 Task: Look for space in Khamaria, India from 12th  August, 2023 to 15th August, 2023 for 3 adults in price range Rs.12000 to Rs.16000. Place can be entire place with 2 bedrooms having 3 beds and 1 bathroom. Property type can be house, flat, guest house. Booking option can be shelf check-in. Required host language is English.
Action: Mouse moved to (413, 78)
Screenshot: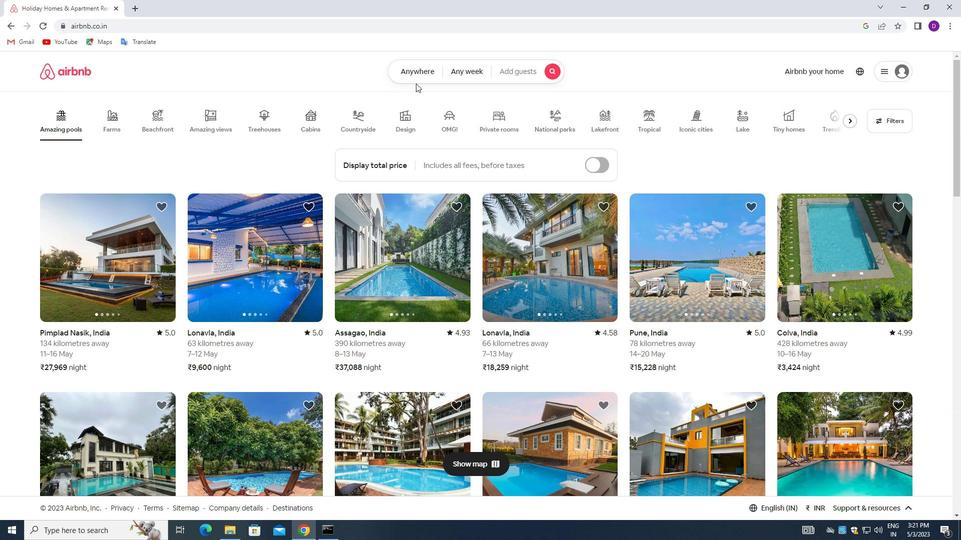 
Action: Mouse pressed left at (413, 78)
Screenshot: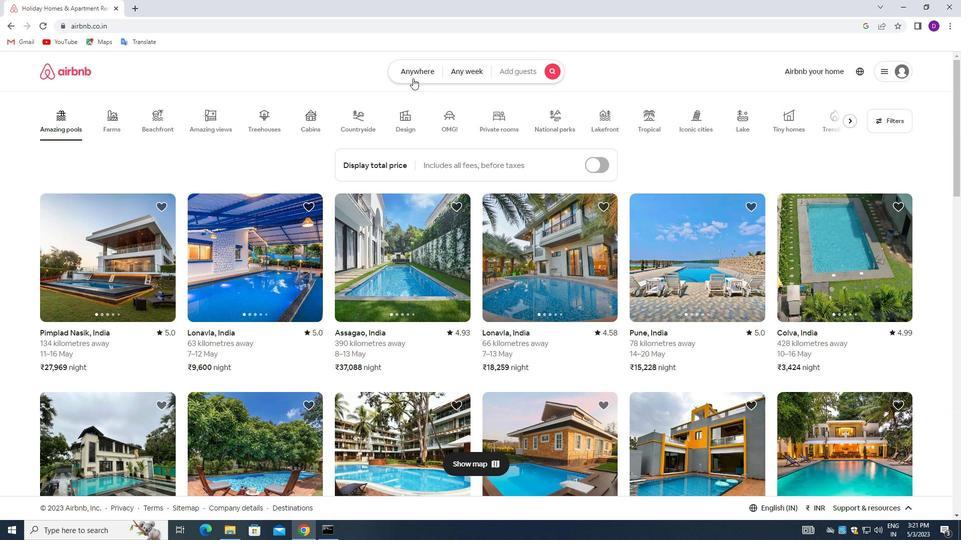 
Action: Mouse moved to (327, 112)
Screenshot: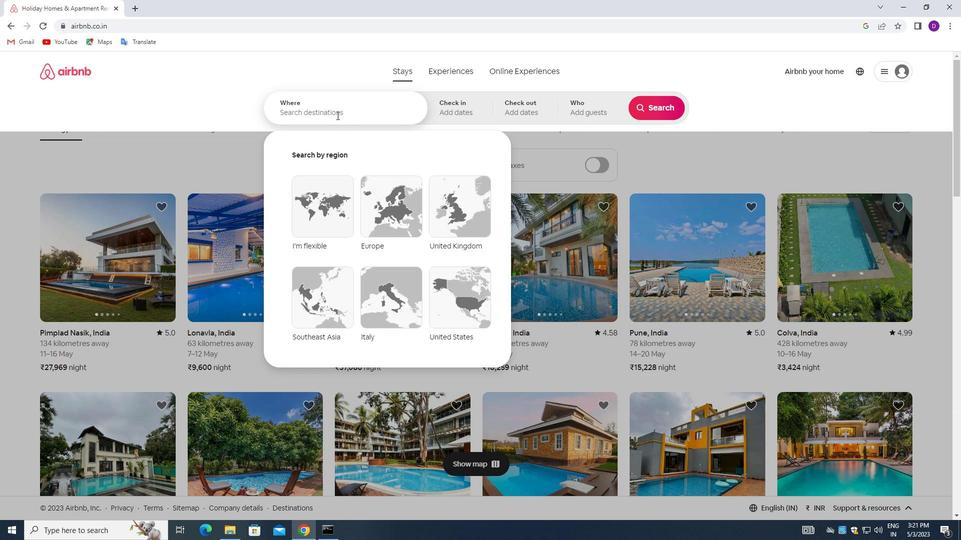
Action: Mouse pressed left at (327, 112)
Screenshot: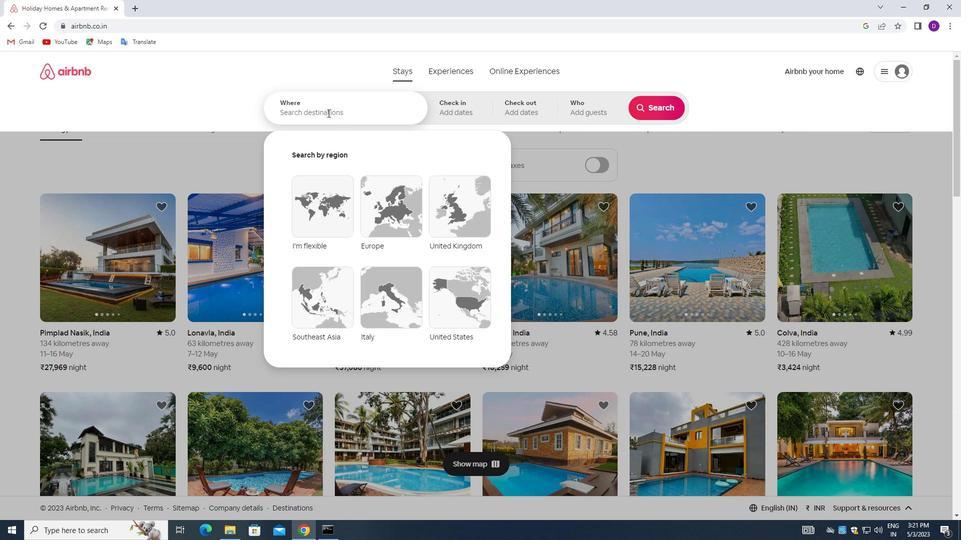 
Action: Mouse moved to (235, 102)
Screenshot: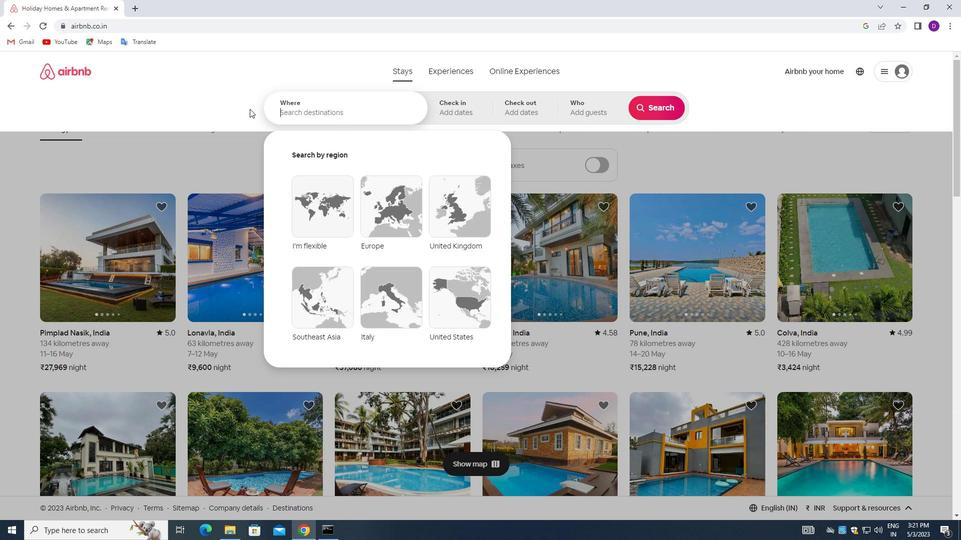 
Action: Key pressed <Key.shift>KHAMARIA,<Key.space><Key.shift>INDIA<Key.enter>
Screenshot: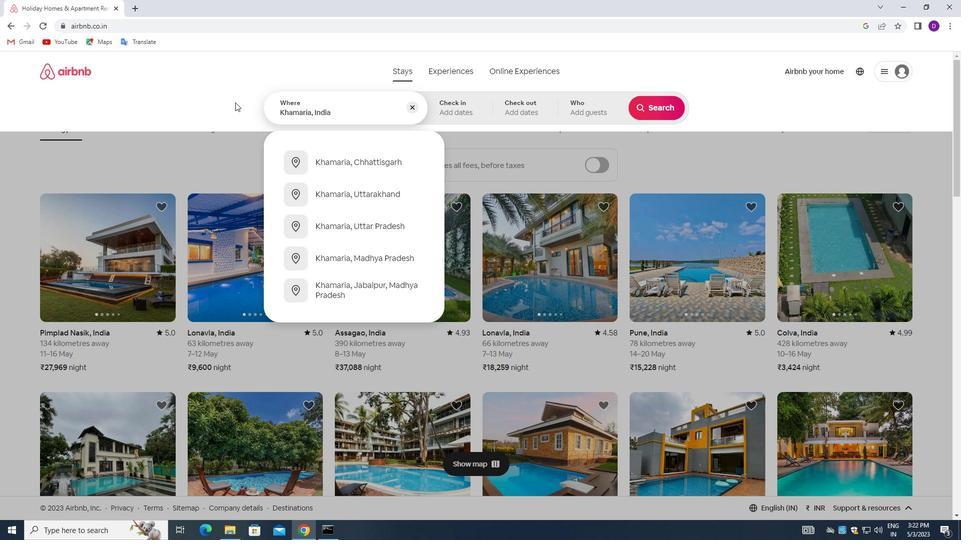 
Action: Mouse moved to (657, 184)
Screenshot: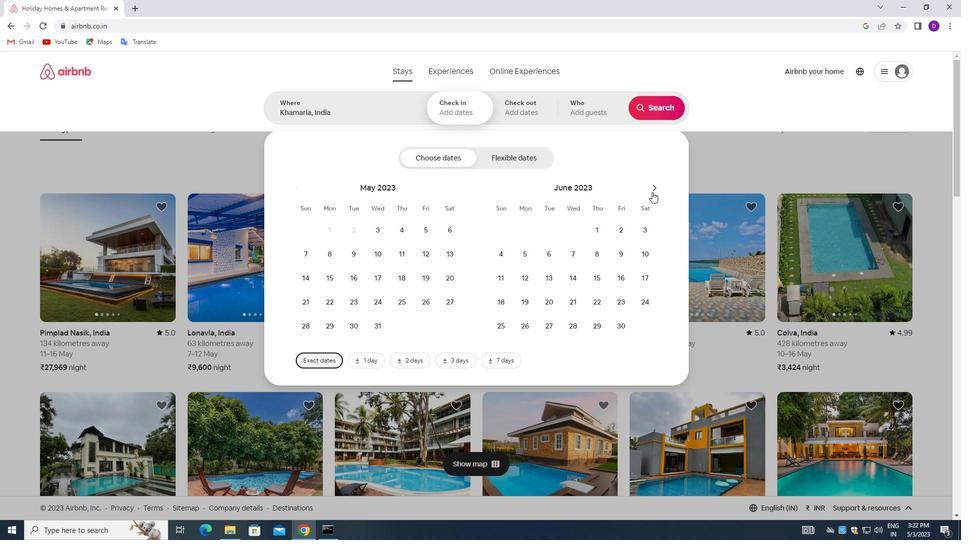 
Action: Mouse pressed left at (657, 184)
Screenshot: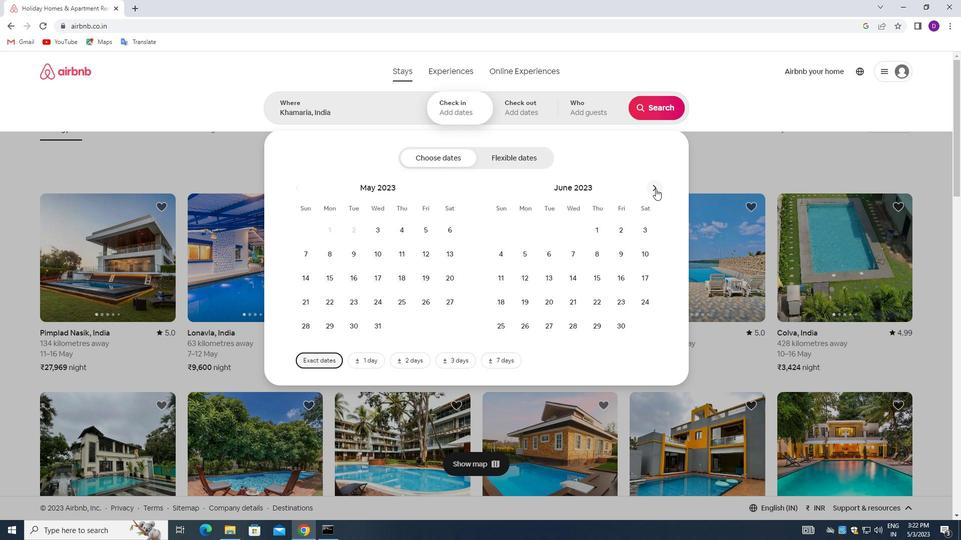 
Action: Mouse pressed left at (657, 184)
Screenshot: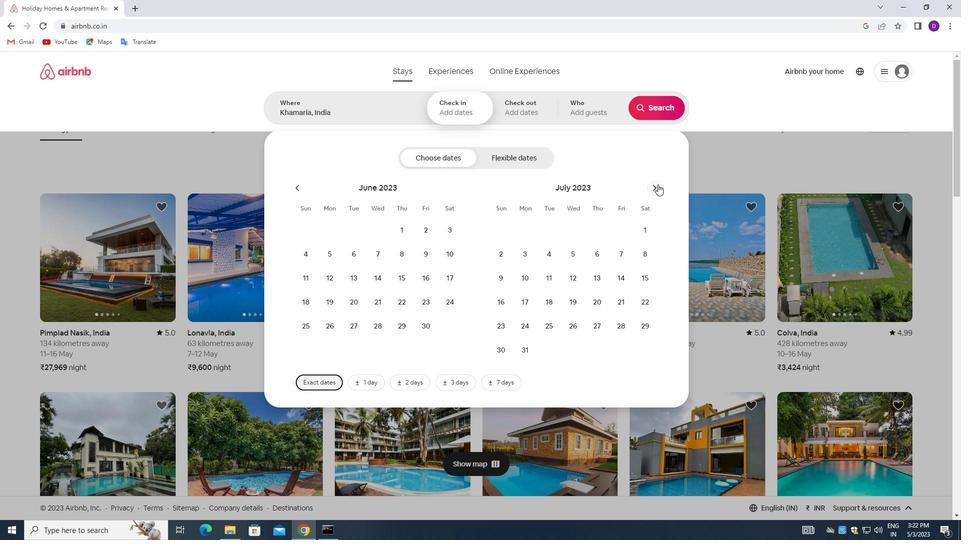 
Action: Mouse moved to (638, 250)
Screenshot: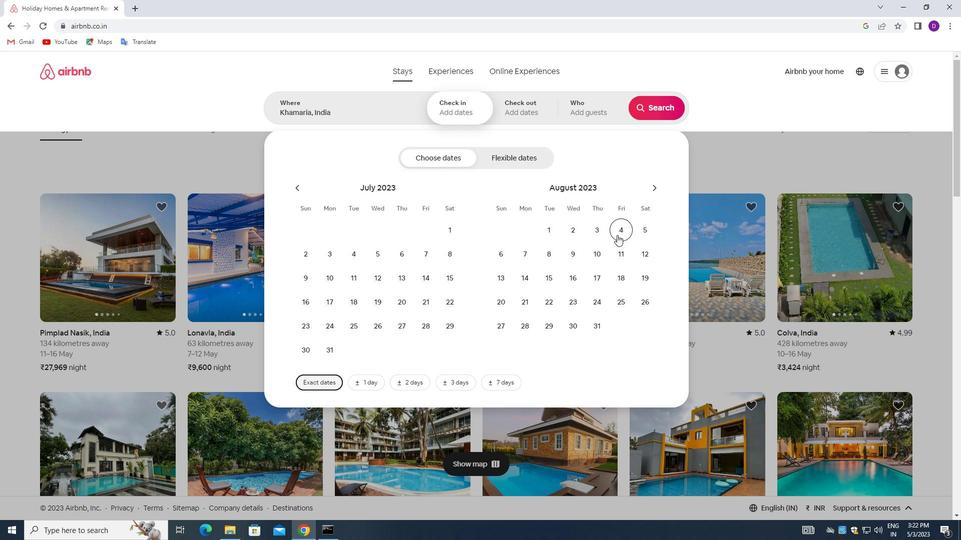
Action: Mouse pressed left at (638, 250)
Screenshot: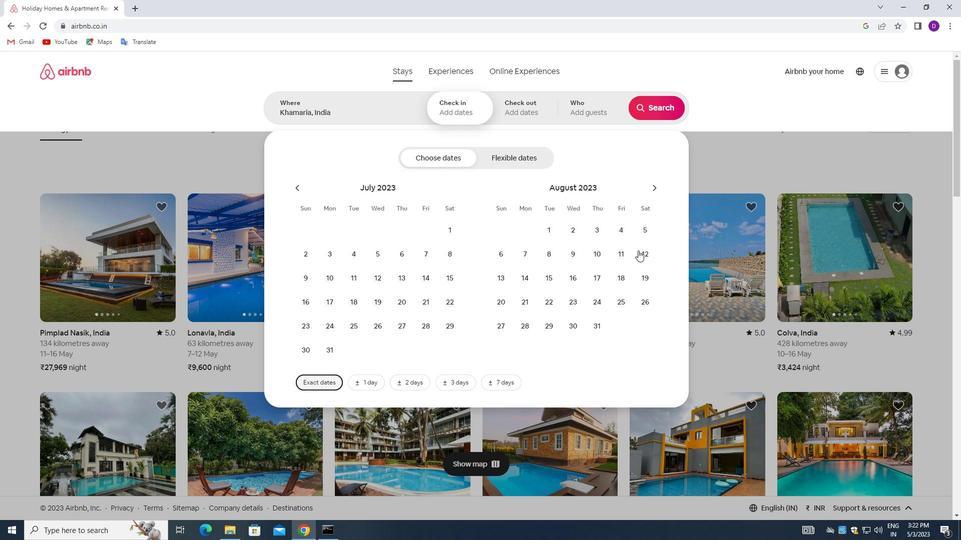 
Action: Mouse moved to (552, 273)
Screenshot: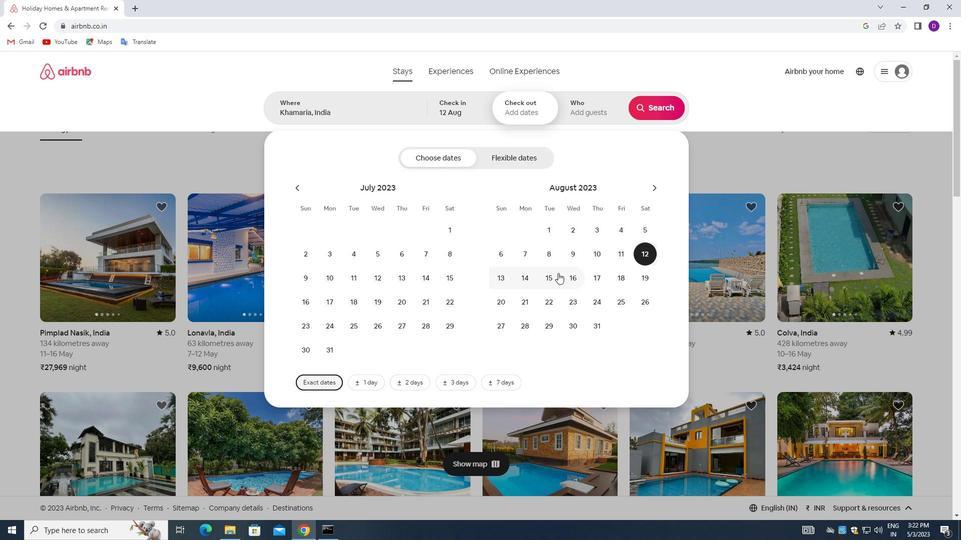 
Action: Mouse pressed left at (552, 273)
Screenshot: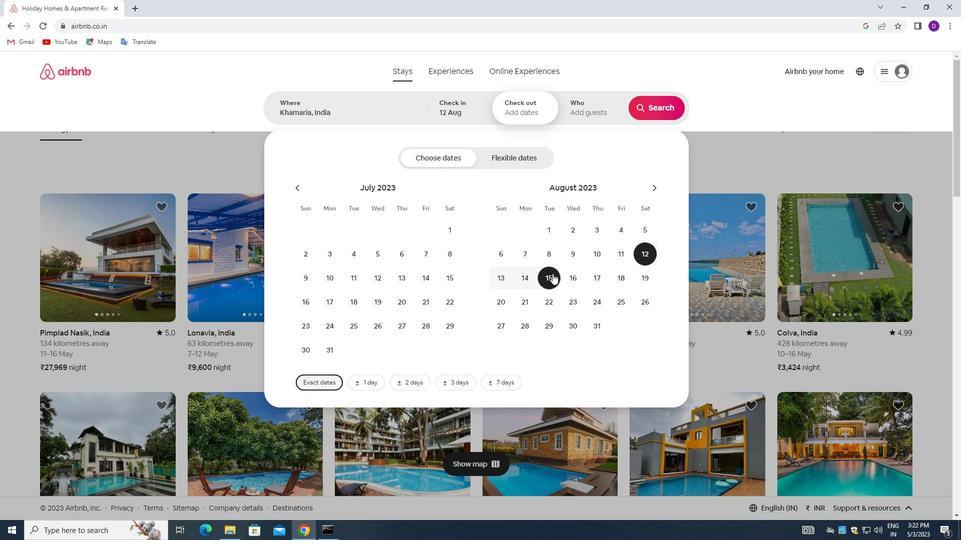 
Action: Mouse moved to (578, 109)
Screenshot: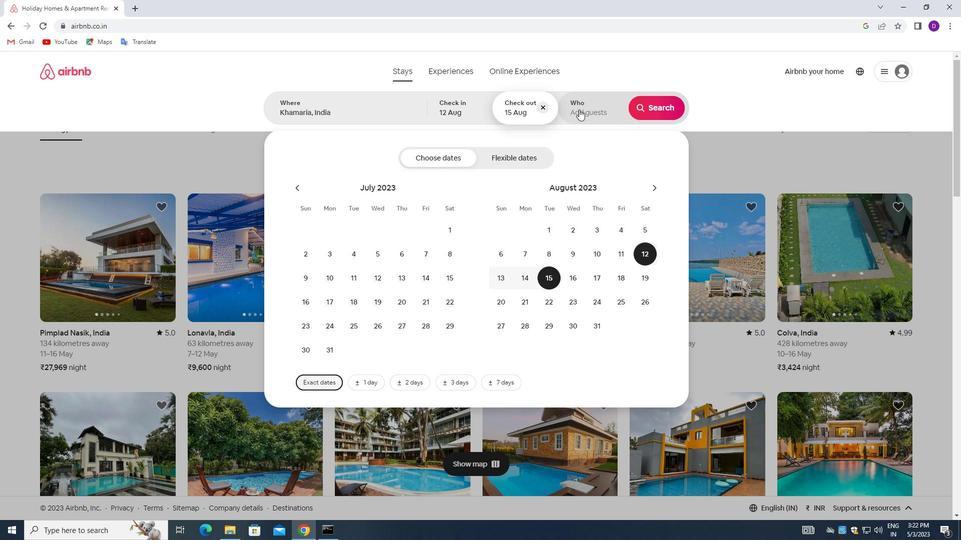 
Action: Mouse pressed left at (578, 109)
Screenshot: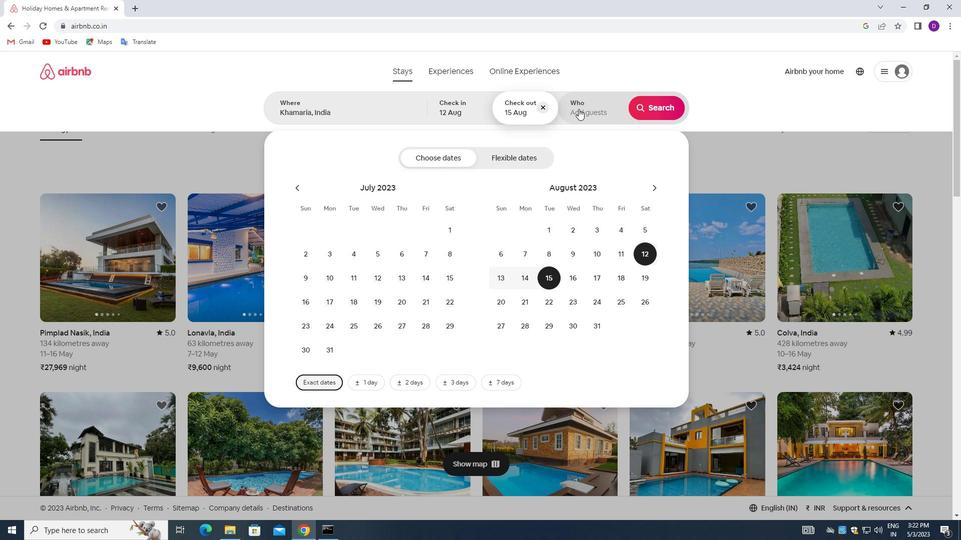 
Action: Mouse moved to (659, 164)
Screenshot: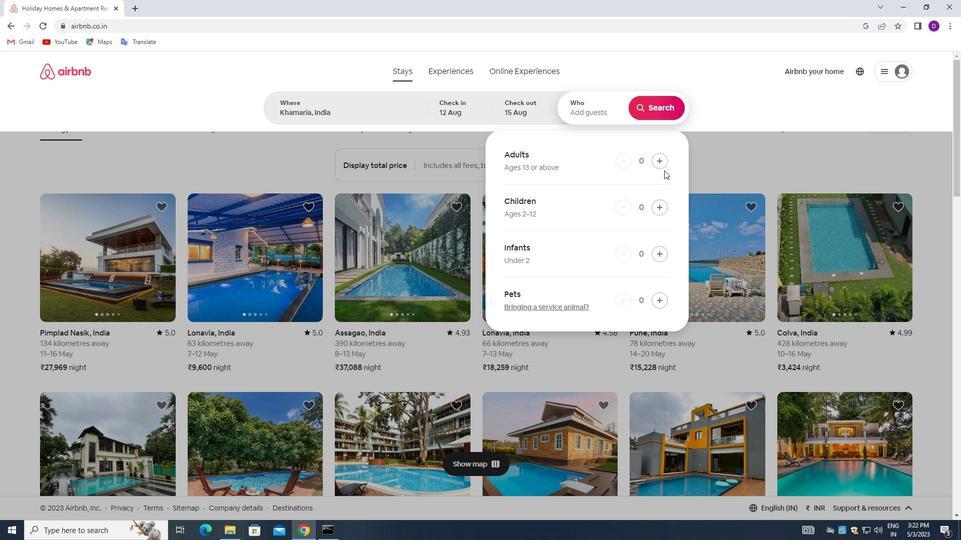 
Action: Mouse pressed left at (659, 164)
Screenshot: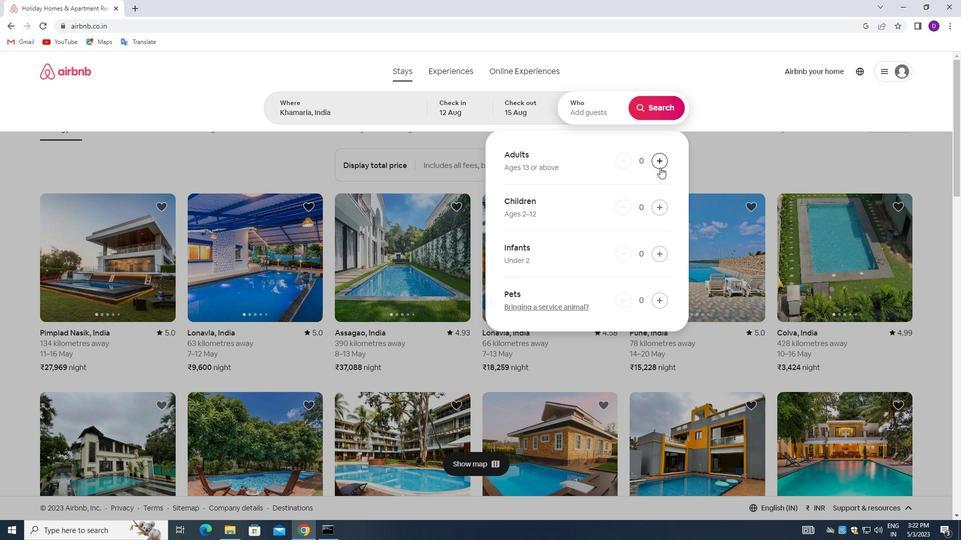 
Action: Mouse pressed left at (659, 164)
Screenshot: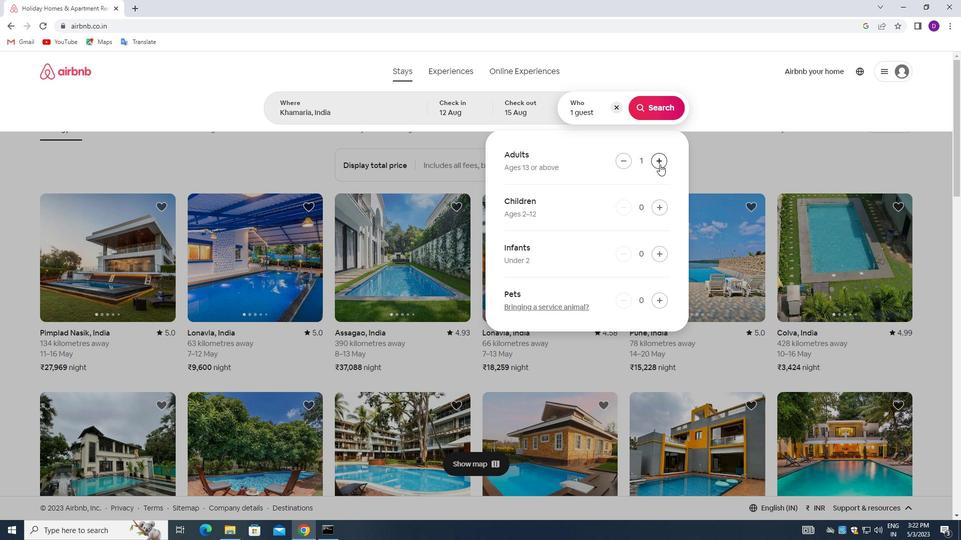 
Action: Mouse pressed left at (659, 164)
Screenshot: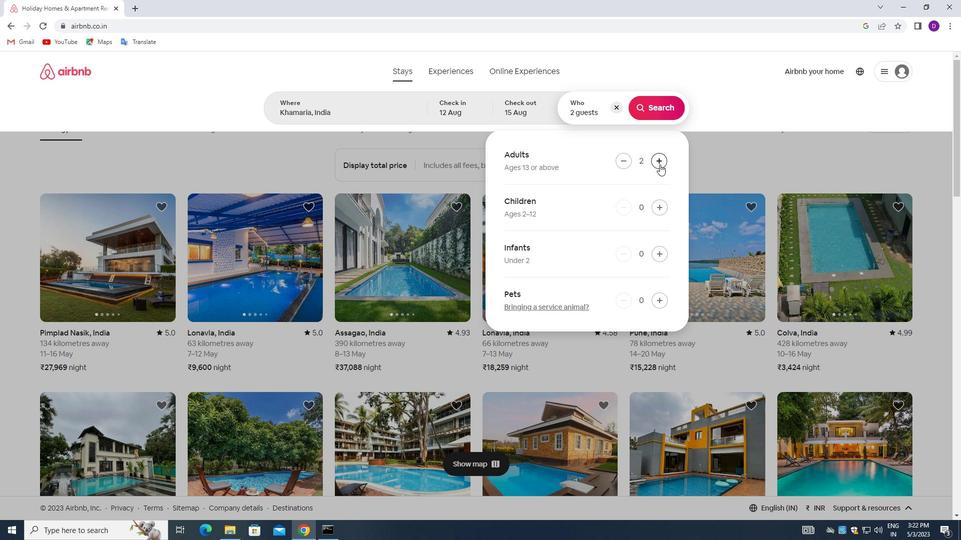 
Action: Mouse moved to (653, 101)
Screenshot: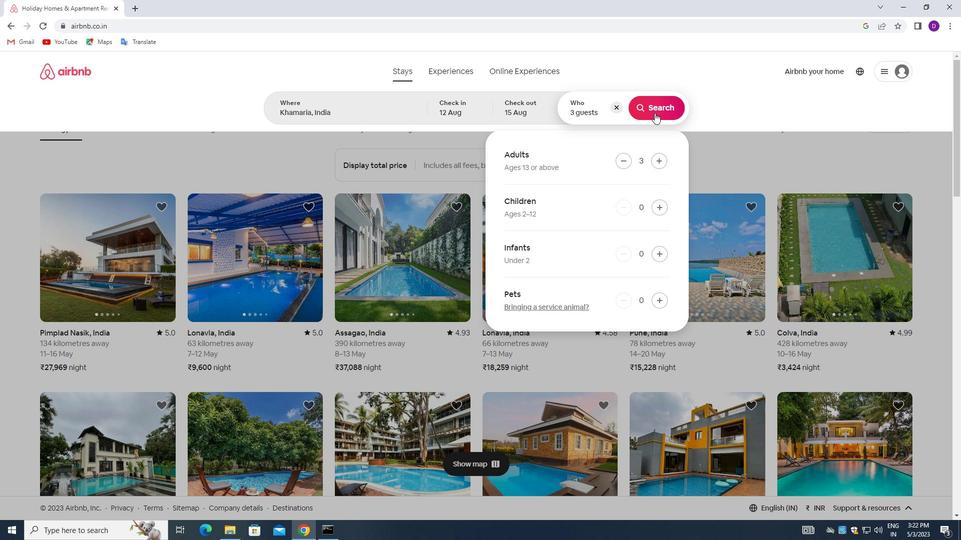 
Action: Mouse pressed left at (653, 101)
Screenshot: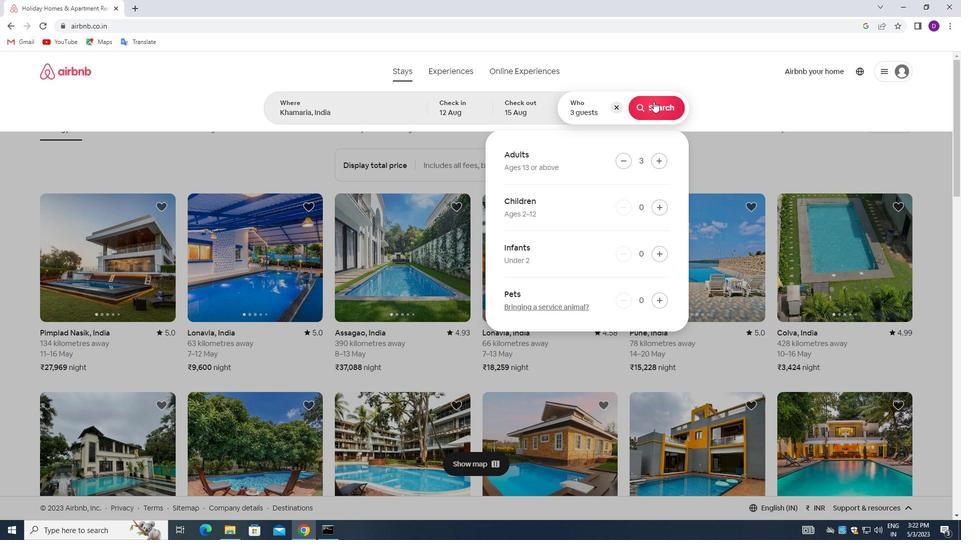 
Action: Mouse moved to (905, 114)
Screenshot: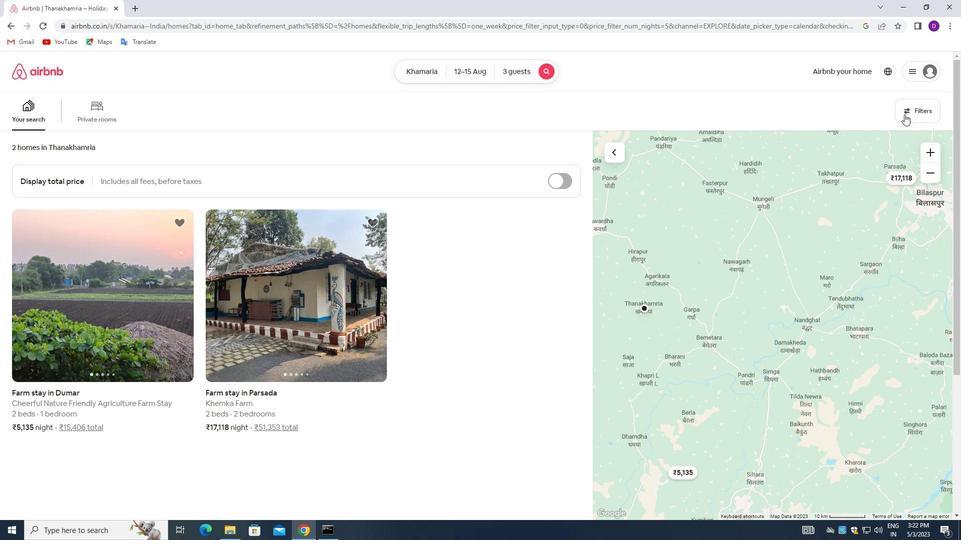
Action: Mouse pressed left at (905, 114)
Screenshot: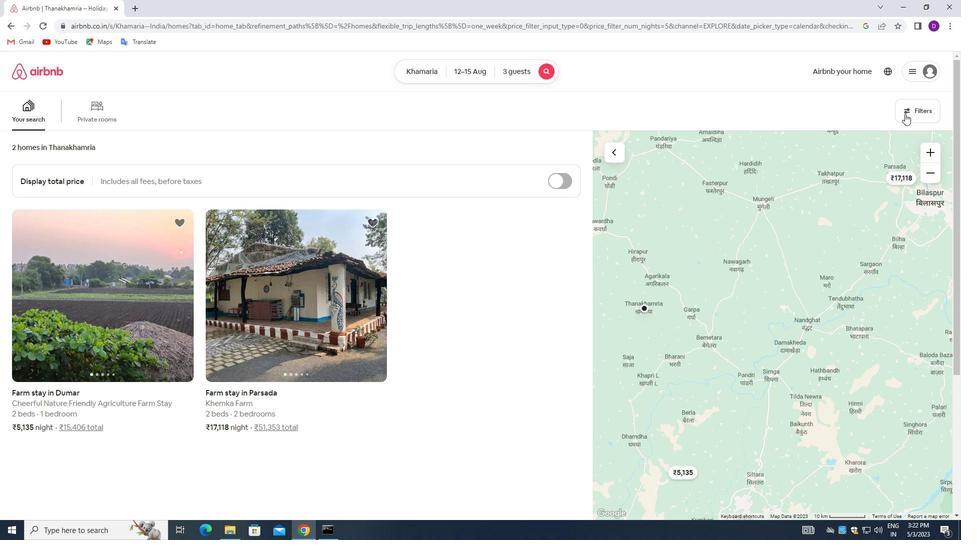 
Action: Mouse moved to (359, 238)
Screenshot: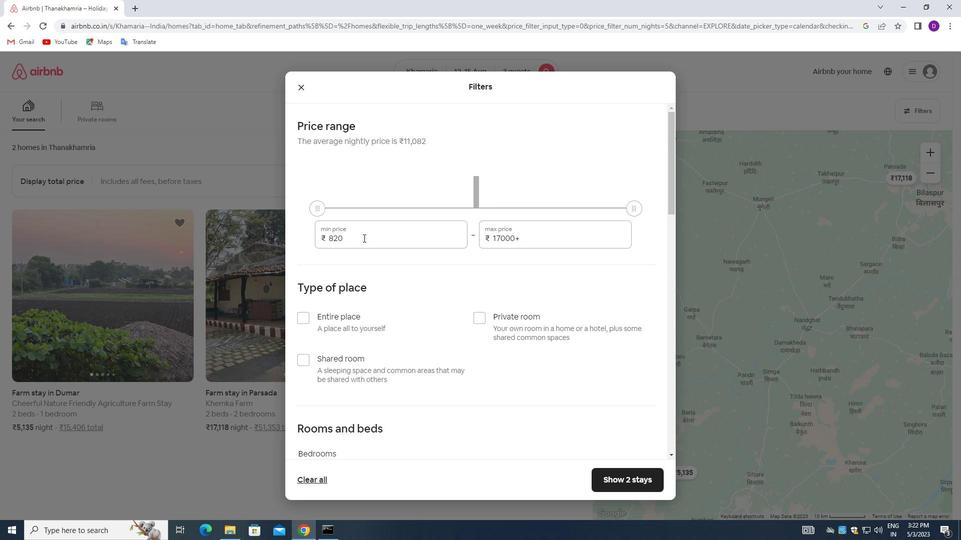 
Action: Mouse pressed left at (359, 238)
Screenshot: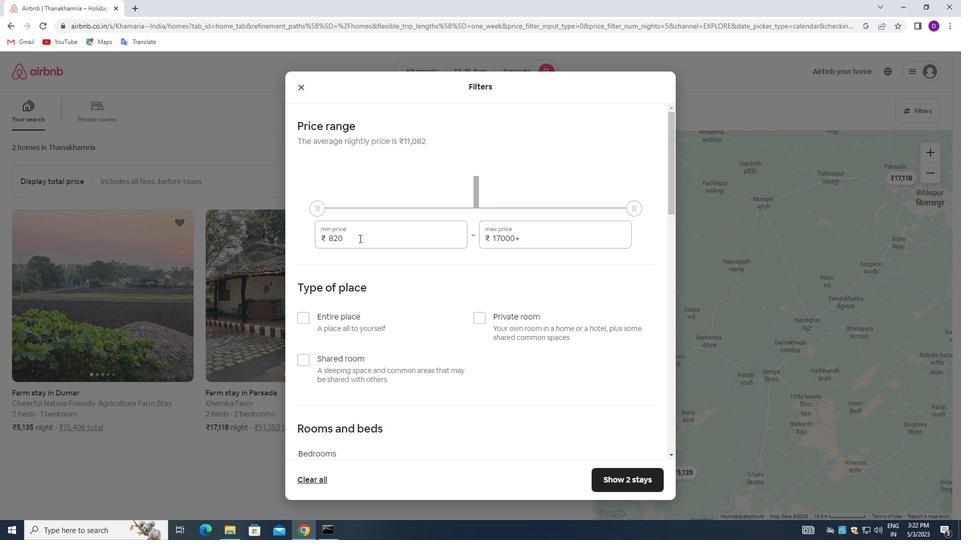 
Action: Mouse pressed left at (359, 238)
Screenshot: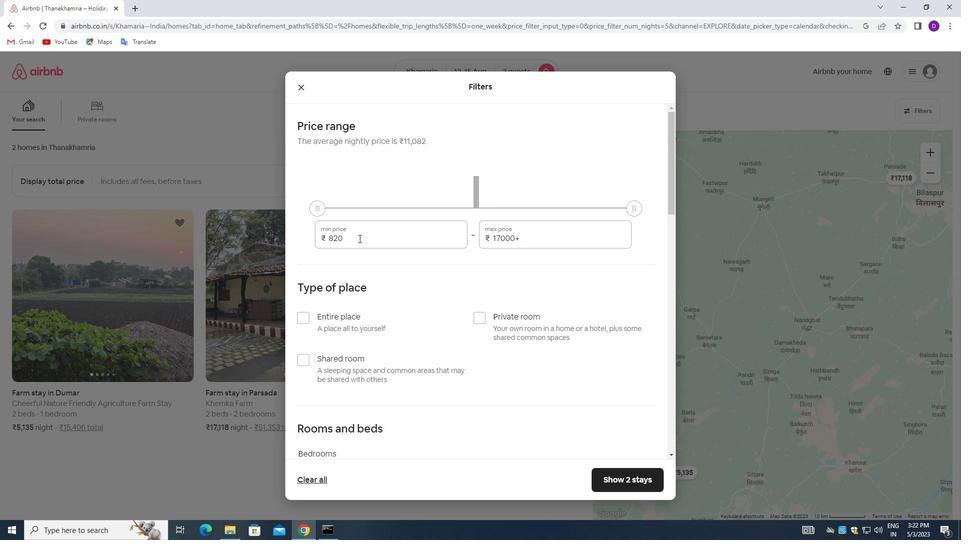 
Action: Key pressed 1200
Screenshot: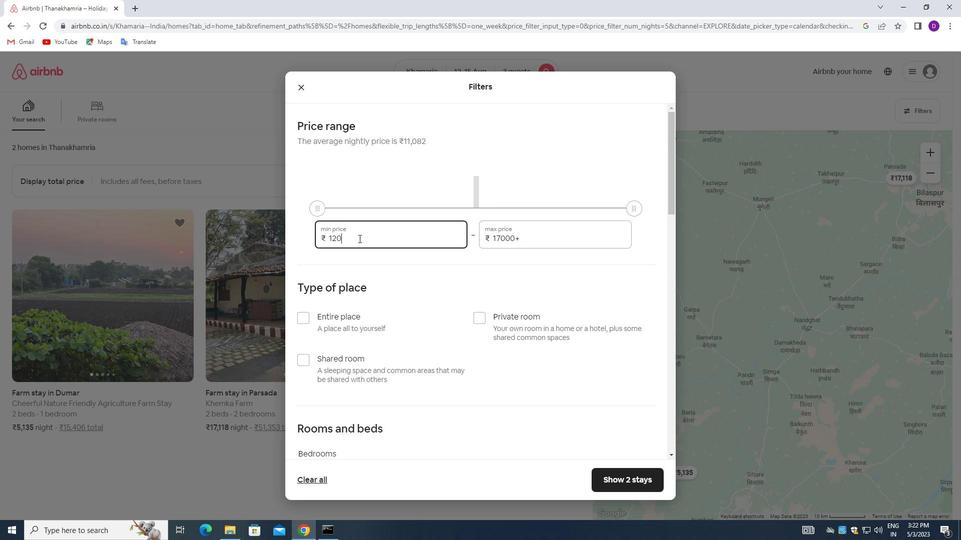 
Action: Mouse moved to (358, 238)
Screenshot: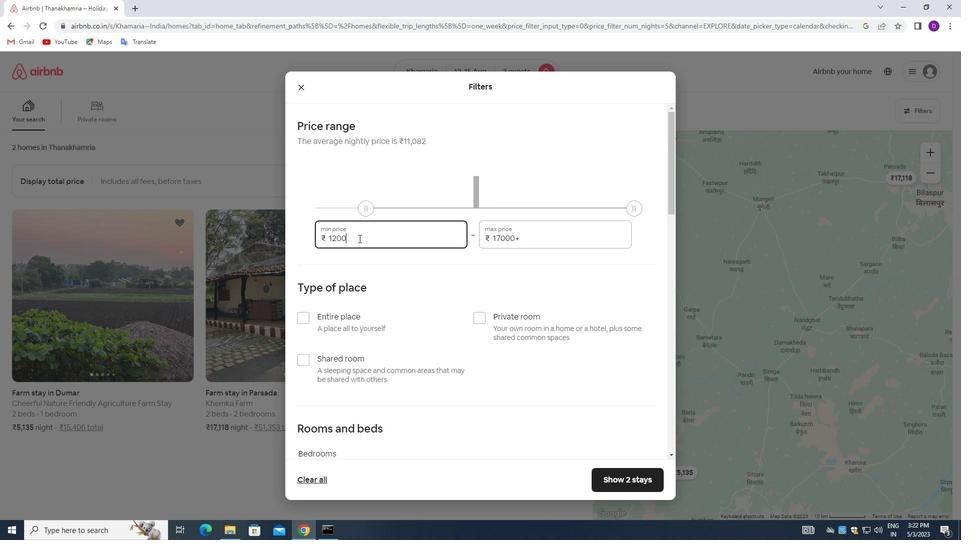 
Action: Key pressed 0<Key.tab>16000
Screenshot: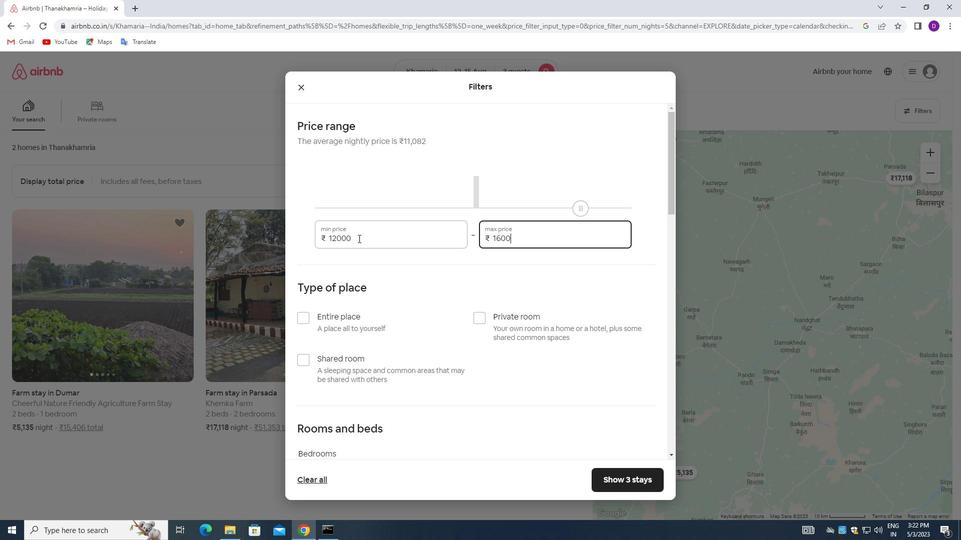 
Action: Mouse moved to (404, 284)
Screenshot: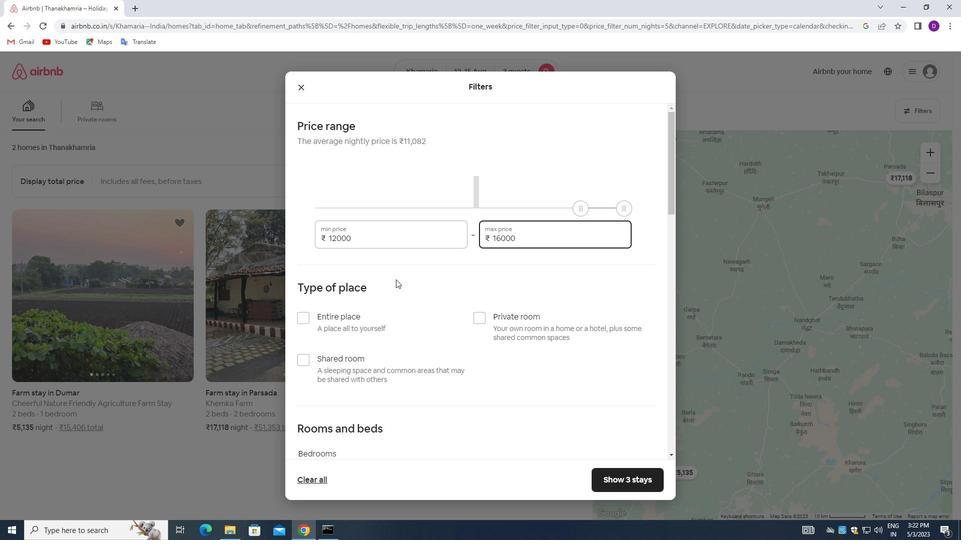 
Action: Mouse scrolled (404, 283) with delta (0, 0)
Screenshot: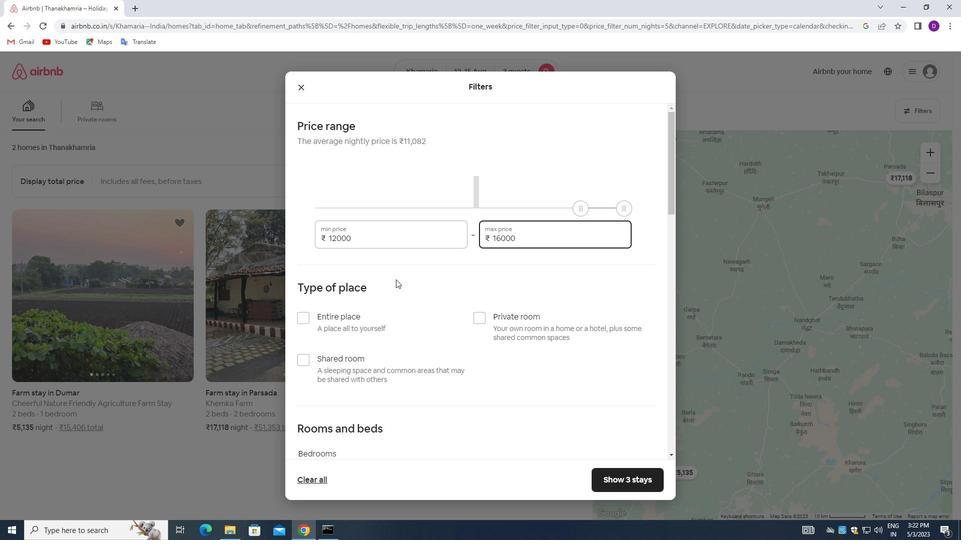 
Action: Mouse moved to (405, 284)
Screenshot: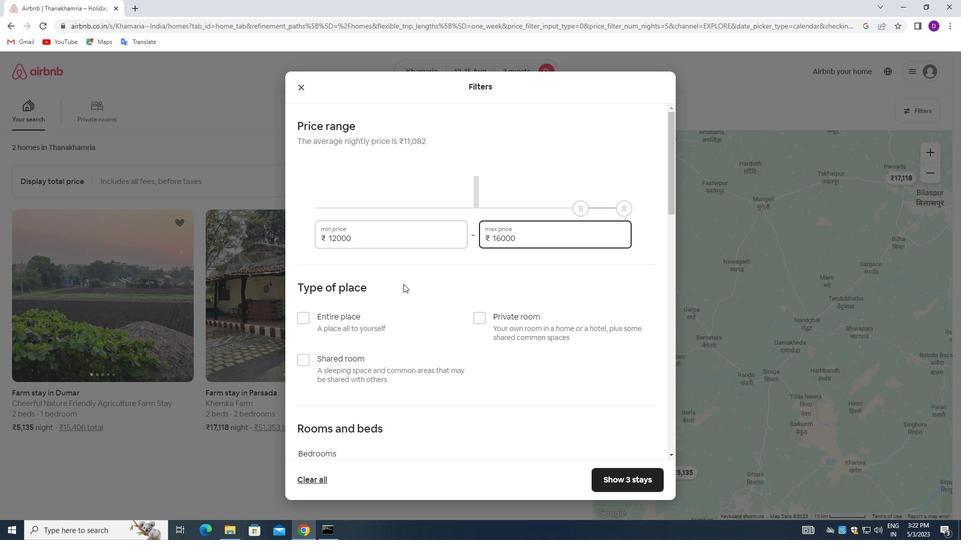 
Action: Mouse scrolled (405, 284) with delta (0, 0)
Screenshot: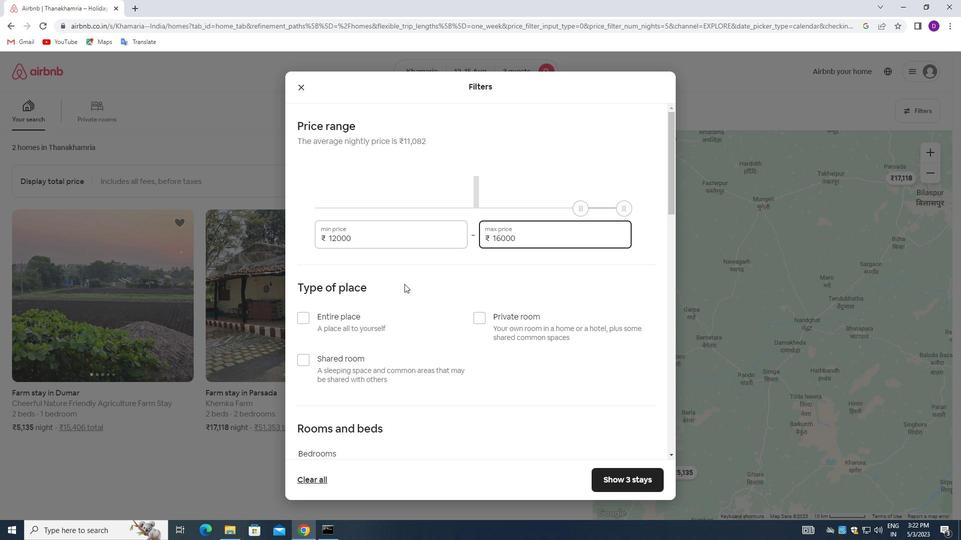 
Action: Mouse moved to (305, 220)
Screenshot: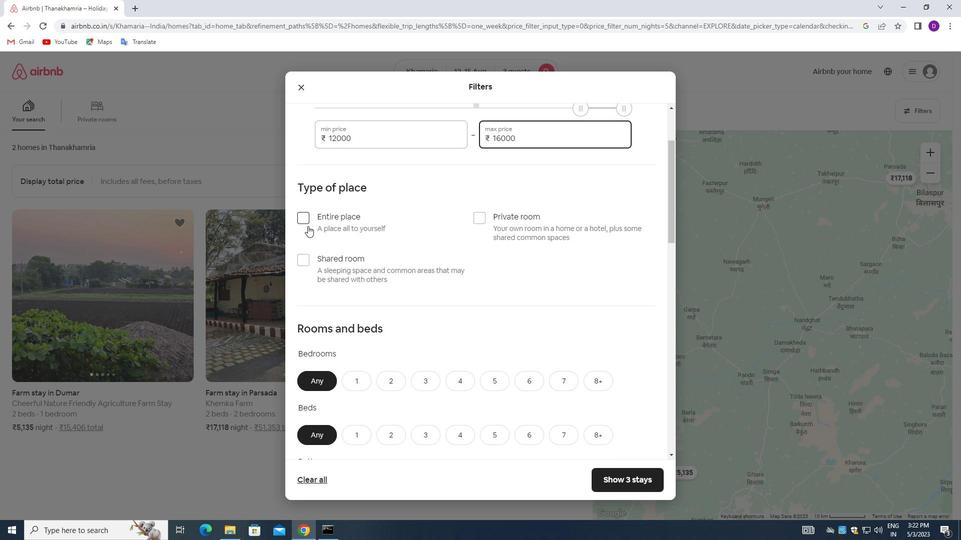 
Action: Mouse pressed left at (305, 220)
Screenshot: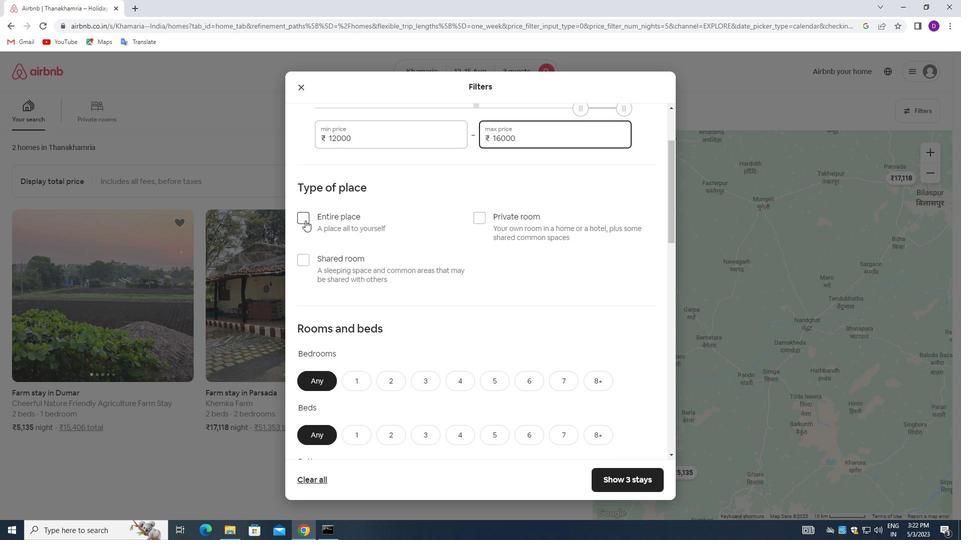 
Action: Mouse moved to (430, 255)
Screenshot: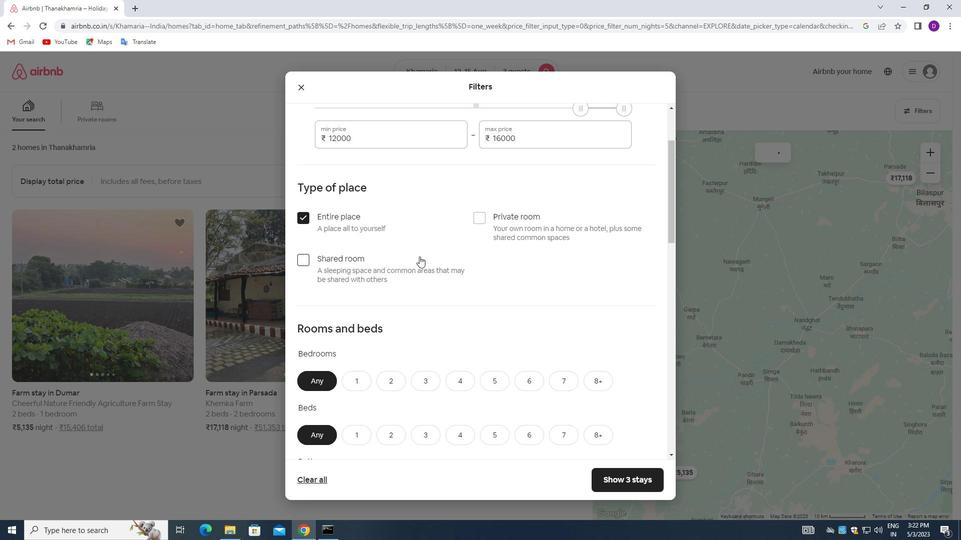 
Action: Mouse scrolled (430, 254) with delta (0, 0)
Screenshot: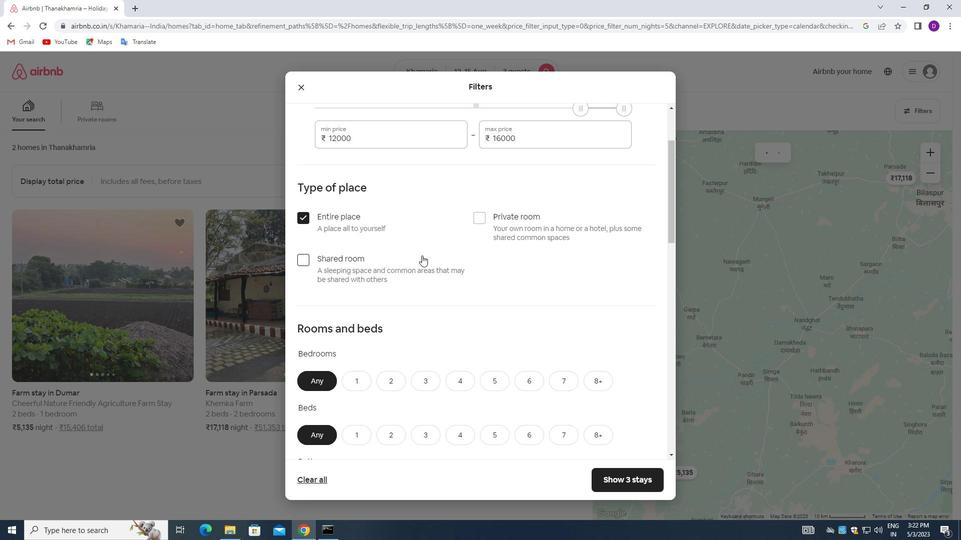 
Action: Mouse moved to (431, 255)
Screenshot: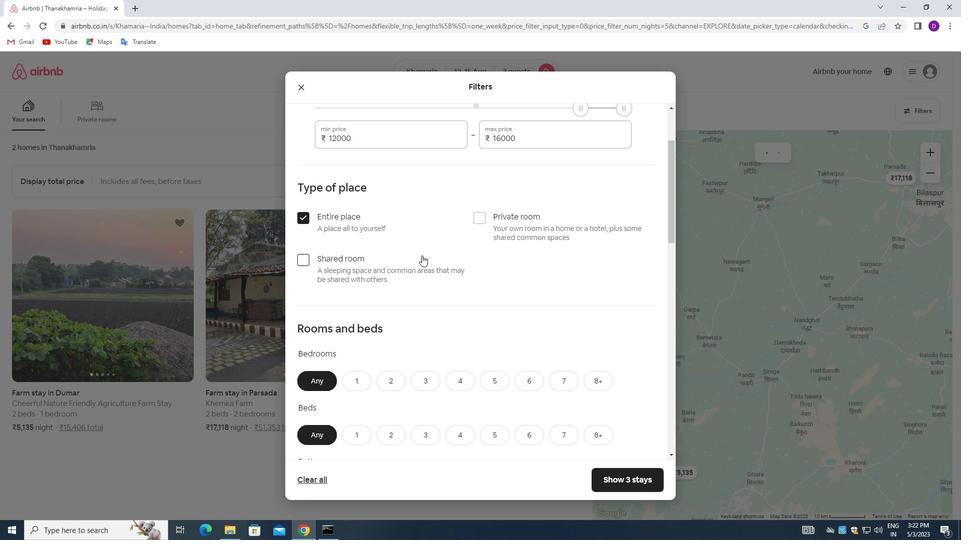 
Action: Mouse scrolled (431, 254) with delta (0, 0)
Screenshot: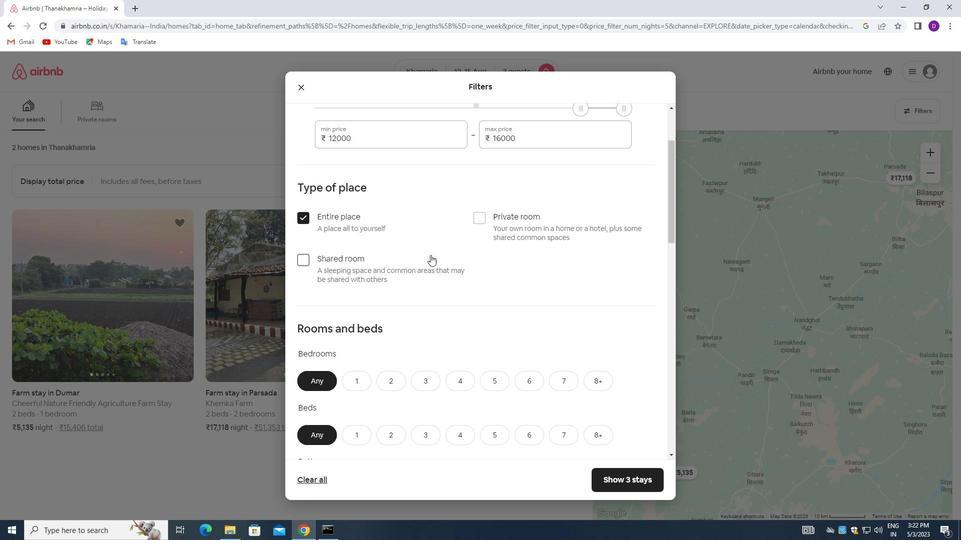 
Action: Mouse moved to (388, 274)
Screenshot: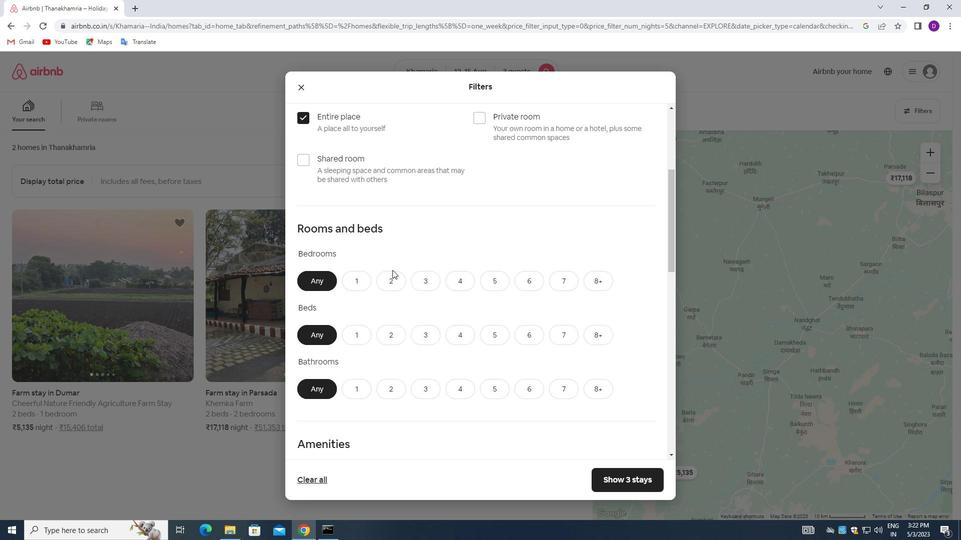 
Action: Mouse pressed left at (388, 274)
Screenshot: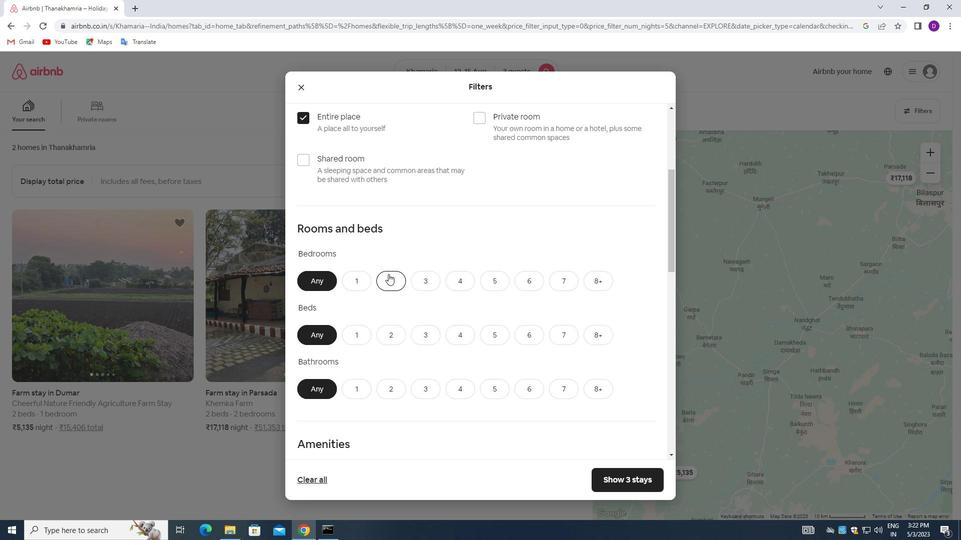 
Action: Mouse moved to (422, 332)
Screenshot: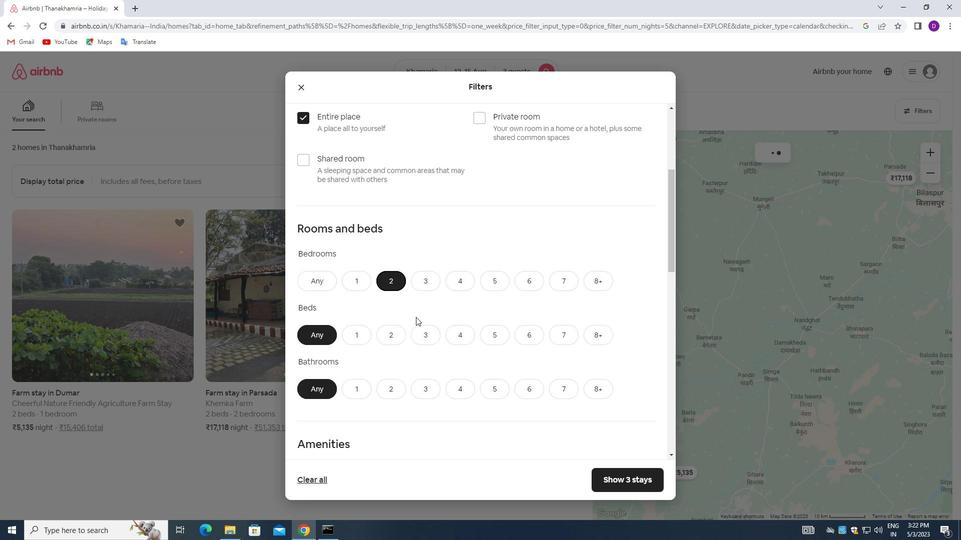 
Action: Mouse pressed left at (422, 332)
Screenshot: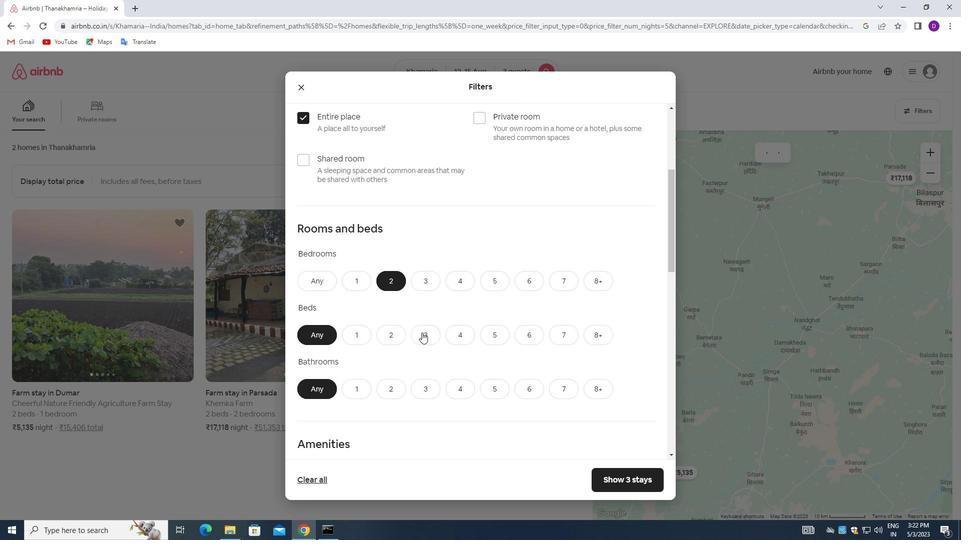 
Action: Mouse moved to (356, 382)
Screenshot: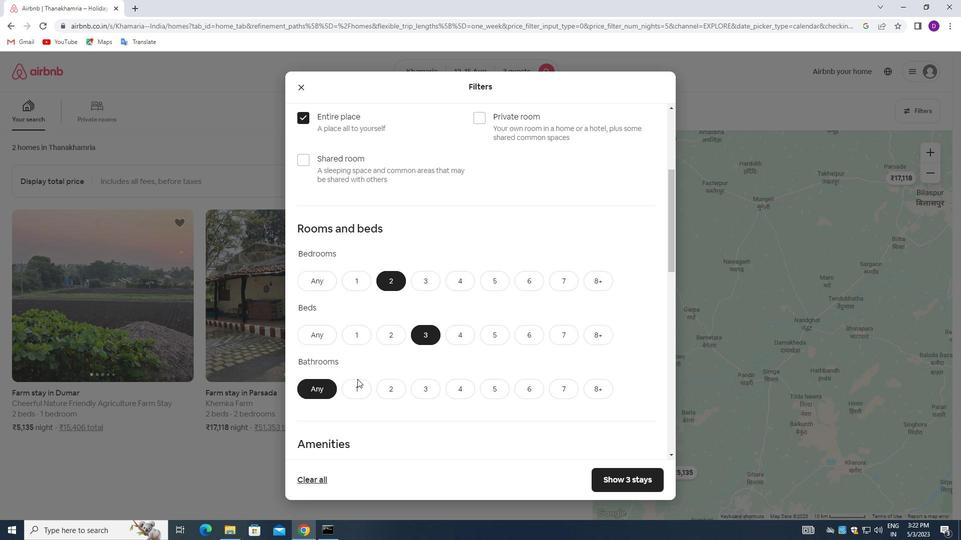 
Action: Mouse pressed left at (356, 382)
Screenshot: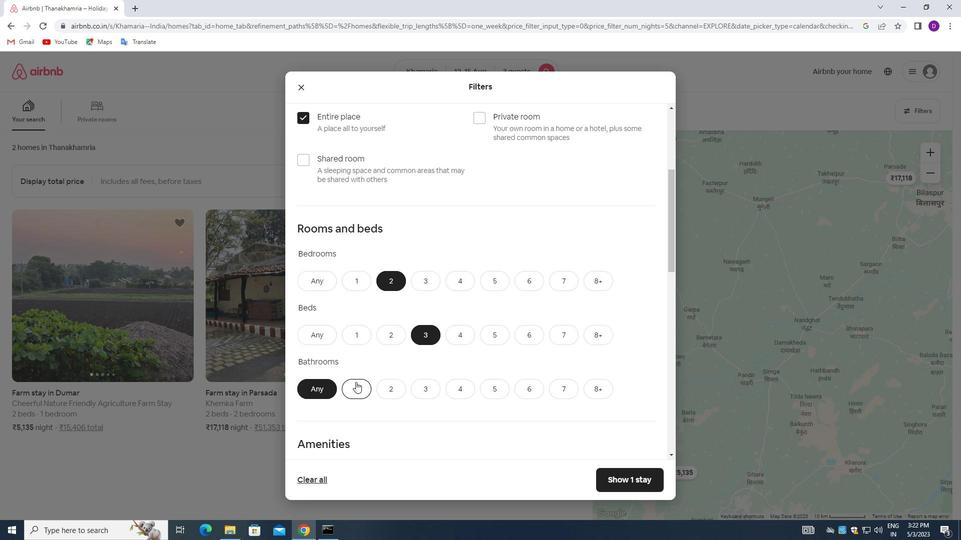 
Action: Mouse moved to (428, 322)
Screenshot: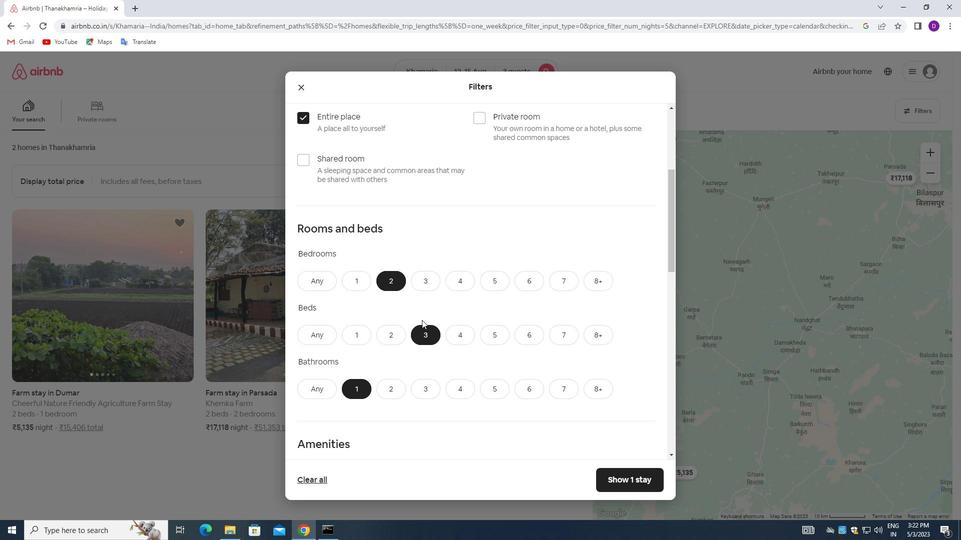 
Action: Mouse scrolled (428, 321) with delta (0, 0)
Screenshot: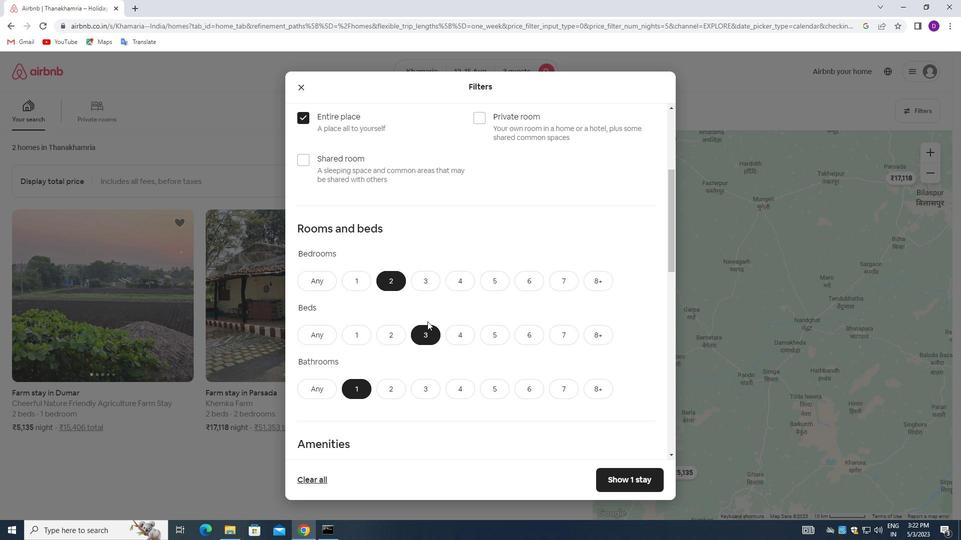 
Action: Mouse scrolled (428, 321) with delta (0, 0)
Screenshot: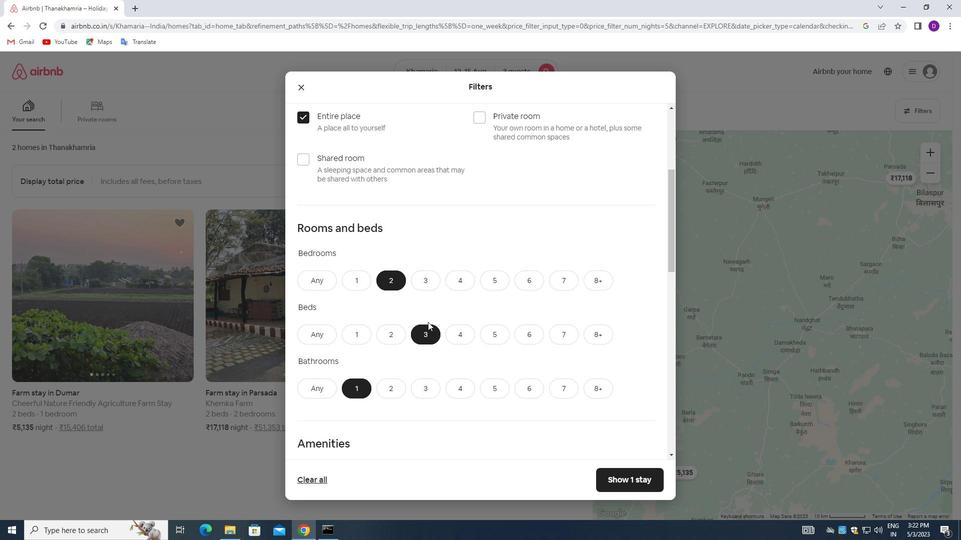 
Action: Mouse moved to (433, 331)
Screenshot: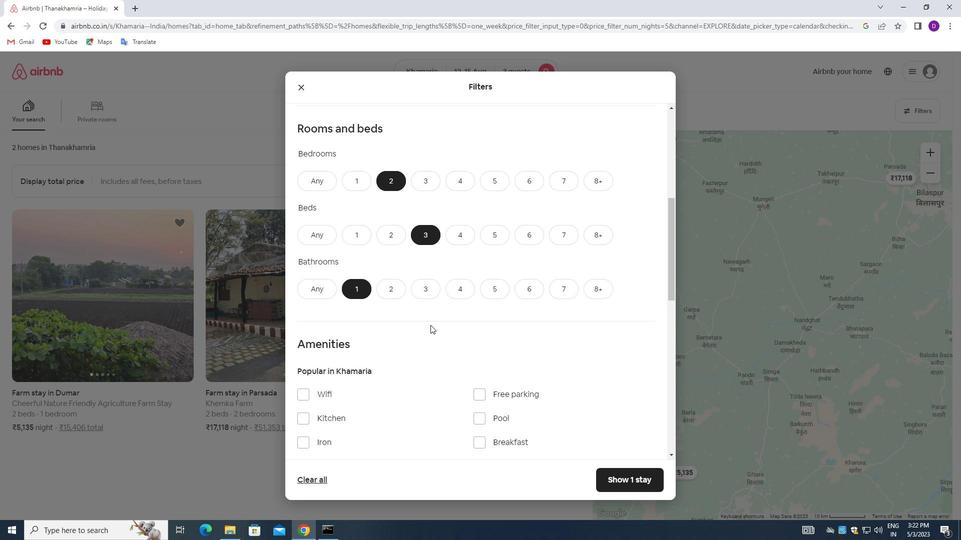 
Action: Mouse scrolled (433, 331) with delta (0, 0)
Screenshot: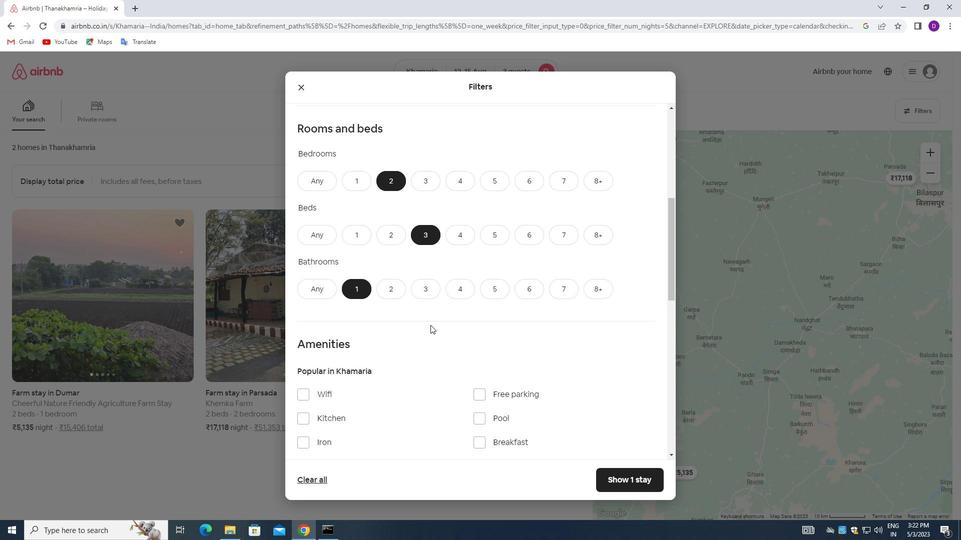 
Action: Mouse moved to (433, 333)
Screenshot: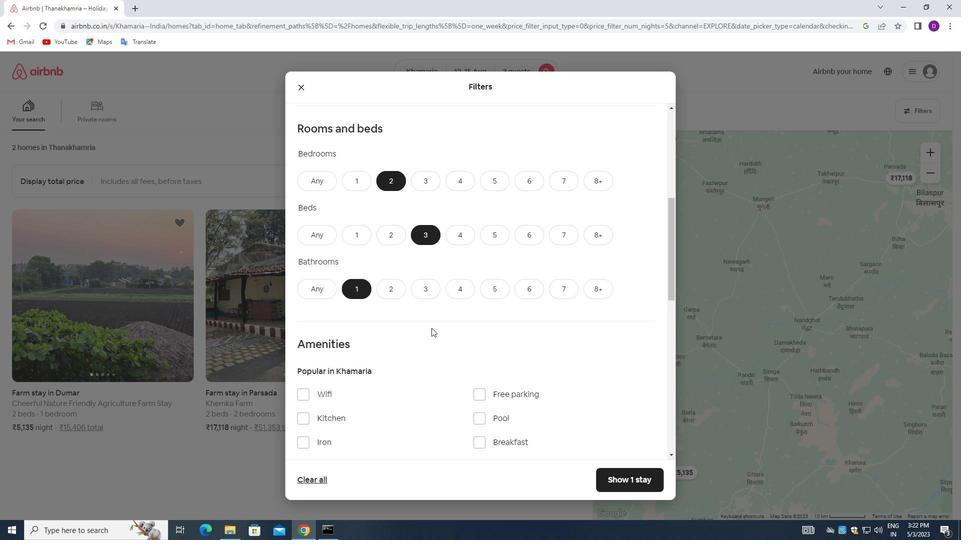 
Action: Mouse scrolled (433, 332) with delta (0, 0)
Screenshot: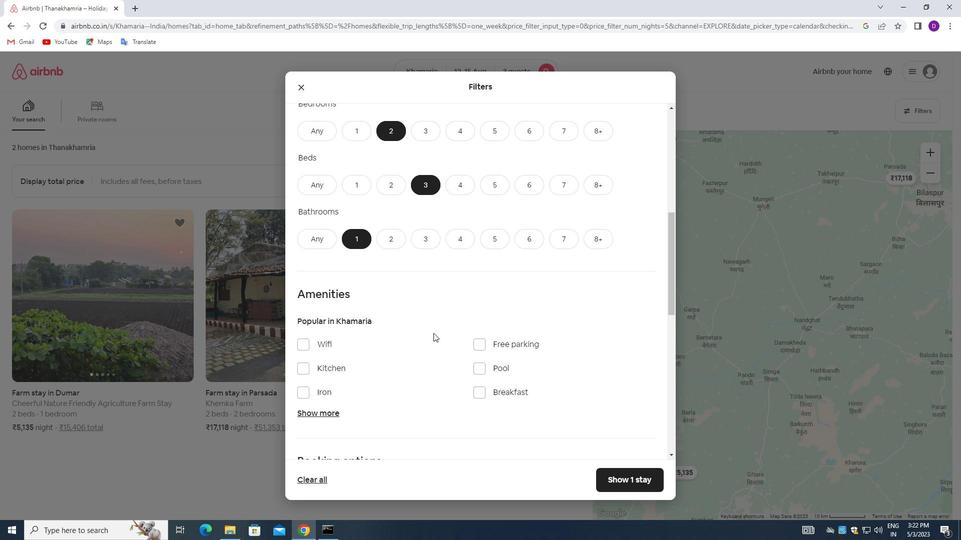 
Action: Mouse scrolled (433, 332) with delta (0, 0)
Screenshot: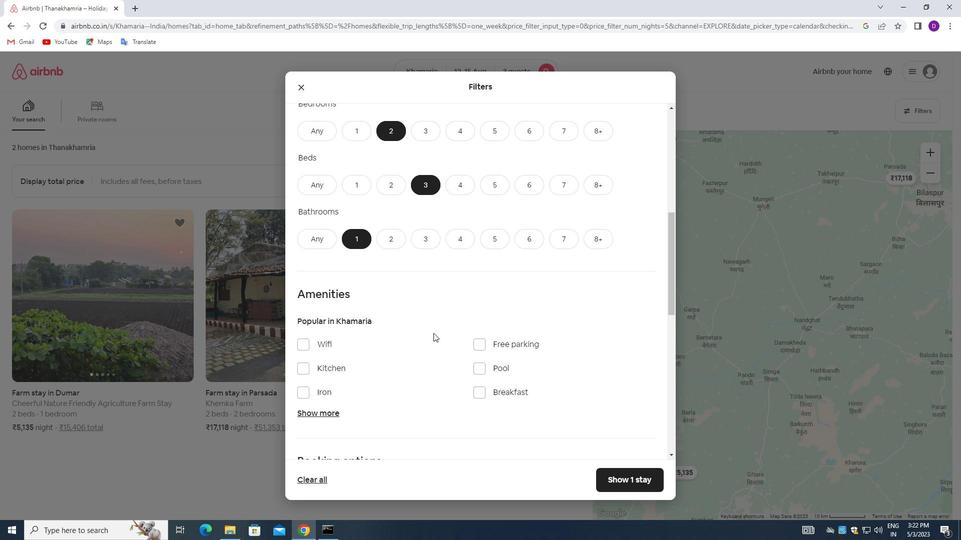 
Action: Mouse scrolled (433, 332) with delta (0, 0)
Screenshot: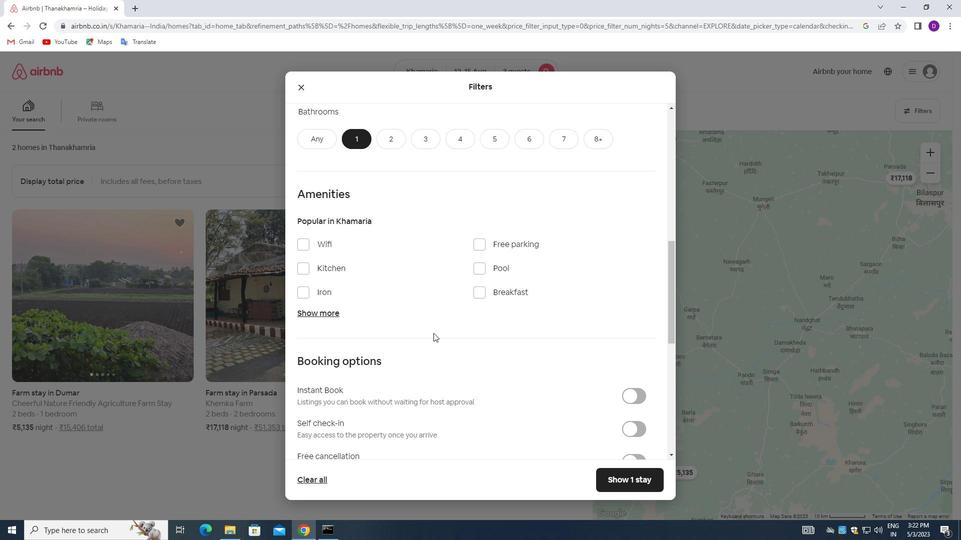 
Action: Mouse scrolled (433, 332) with delta (0, 0)
Screenshot: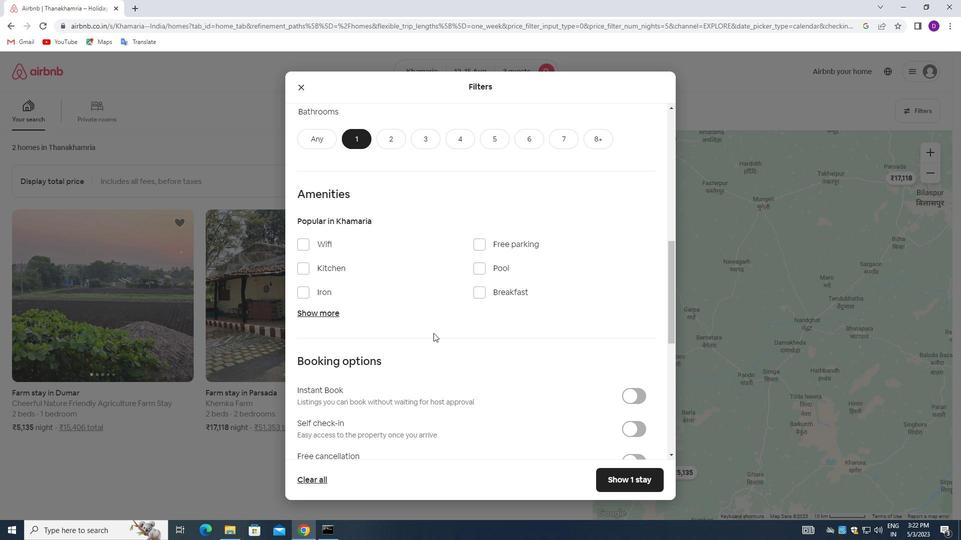 
Action: Mouse moved to (625, 328)
Screenshot: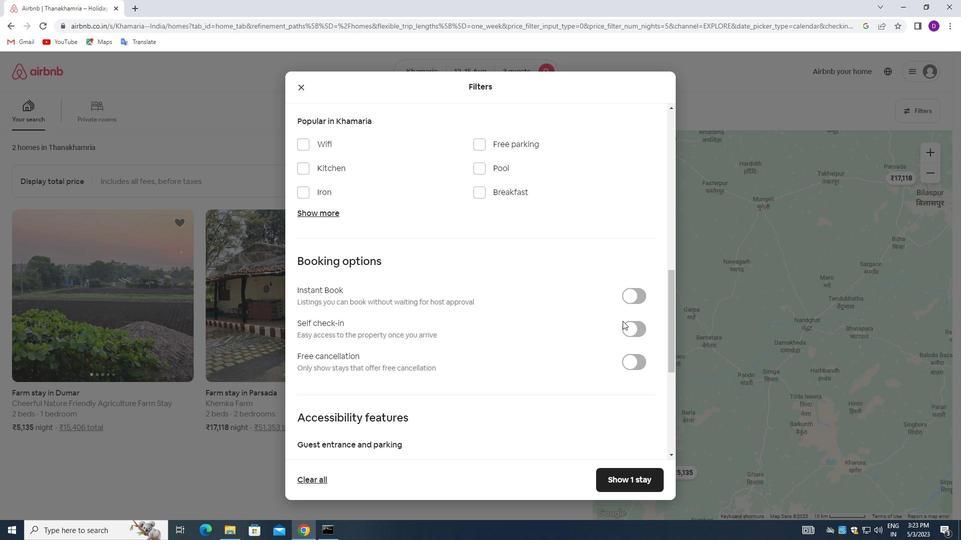 
Action: Mouse pressed left at (625, 328)
Screenshot: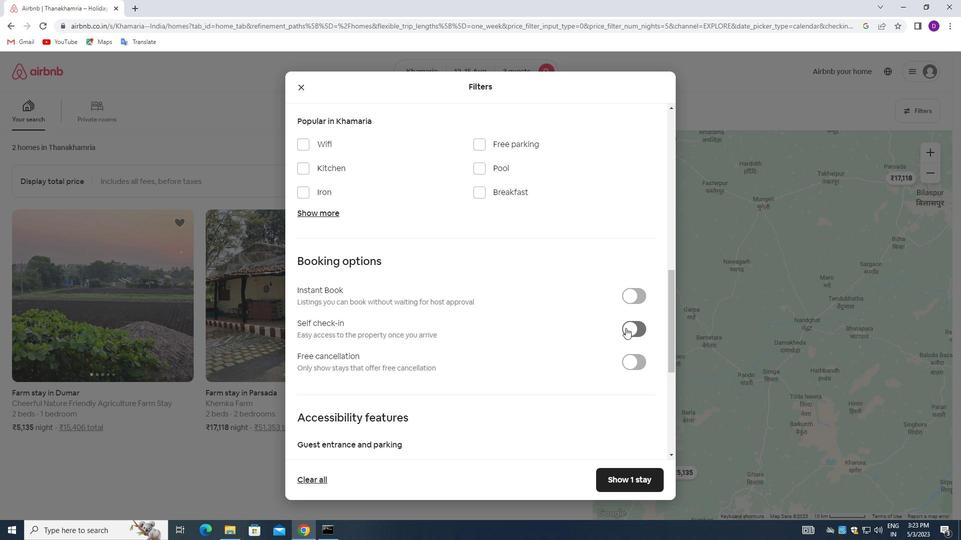 
Action: Mouse moved to (429, 324)
Screenshot: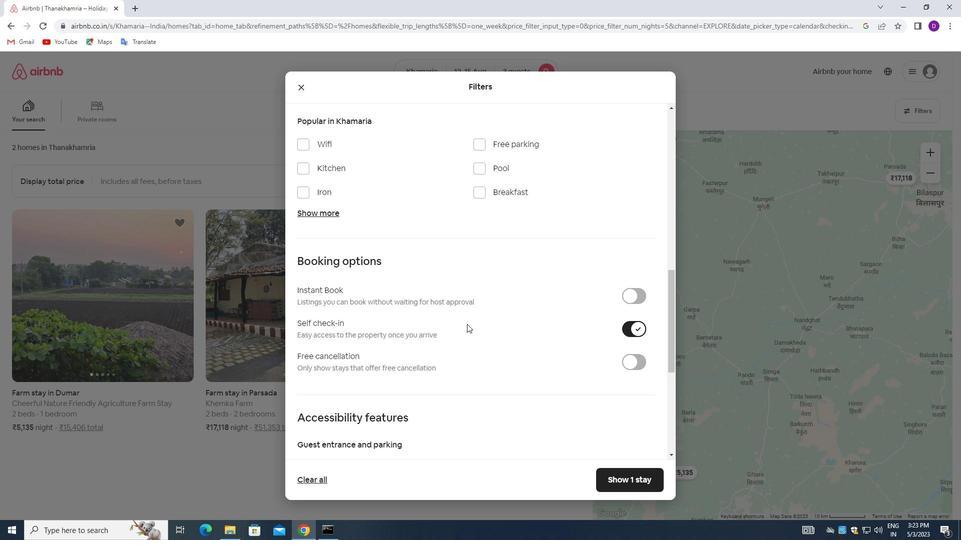 
Action: Mouse scrolled (429, 324) with delta (0, 0)
Screenshot: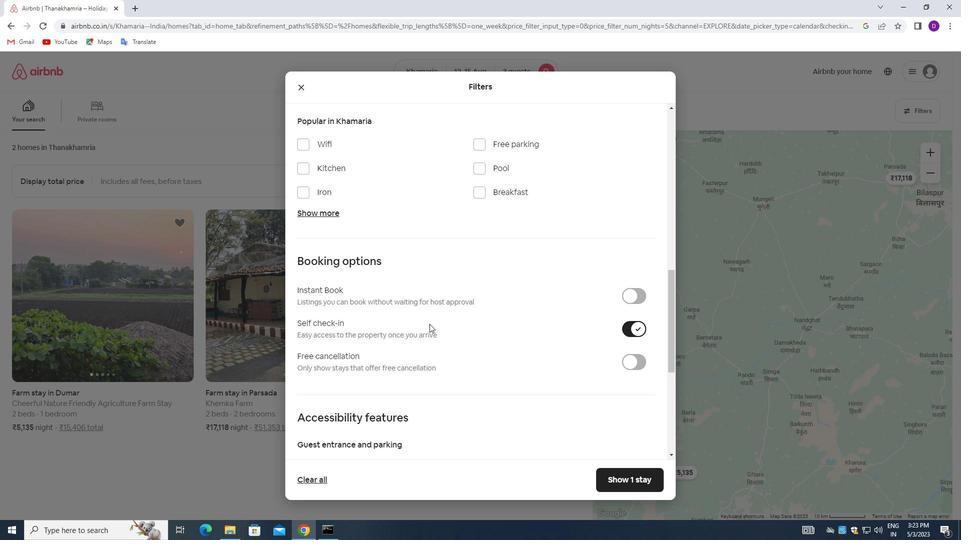 
Action: Mouse scrolled (429, 323) with delta (0, 0)
Screenshot: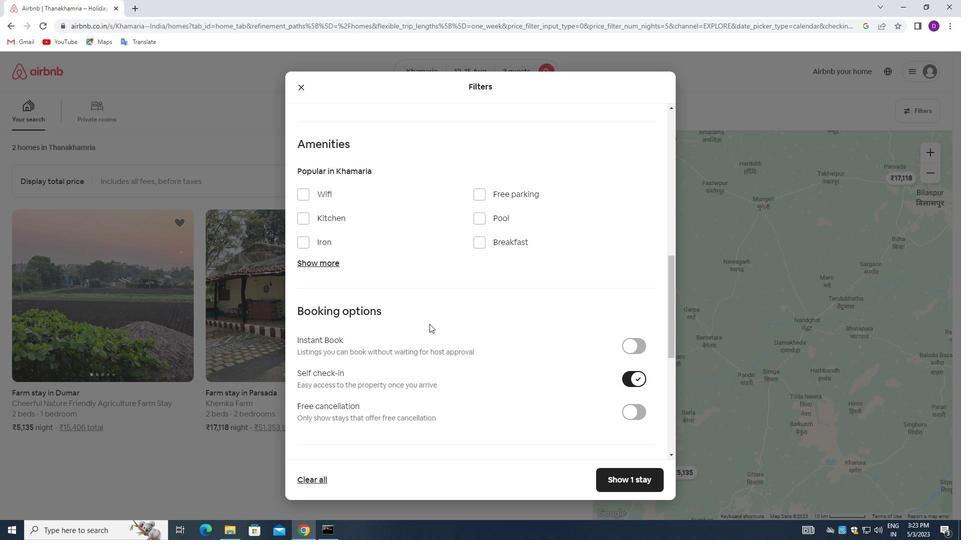 
Action: Mouse scrolled (429, 323) with delta (0, 0)
Screenshot: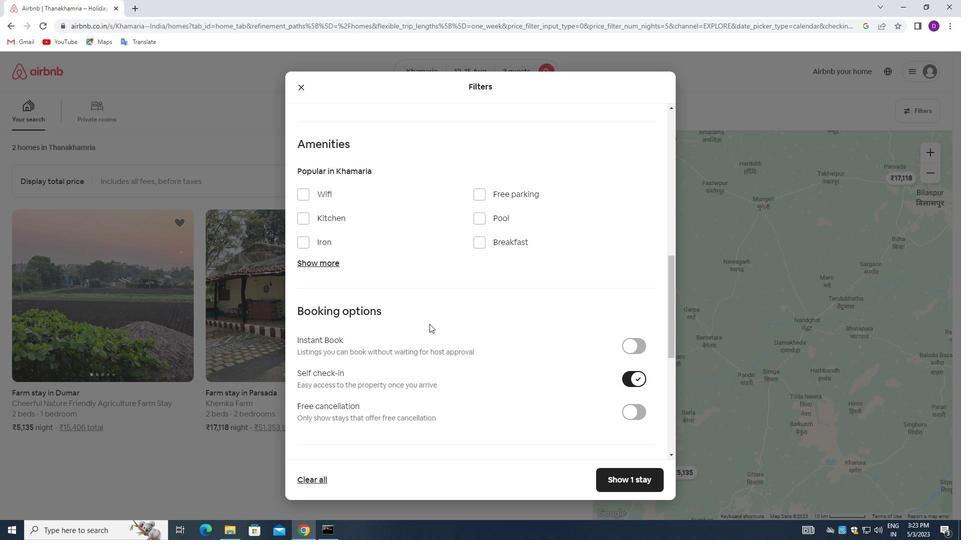 
Action: Mouse moved to (453, 324)
Screenshot: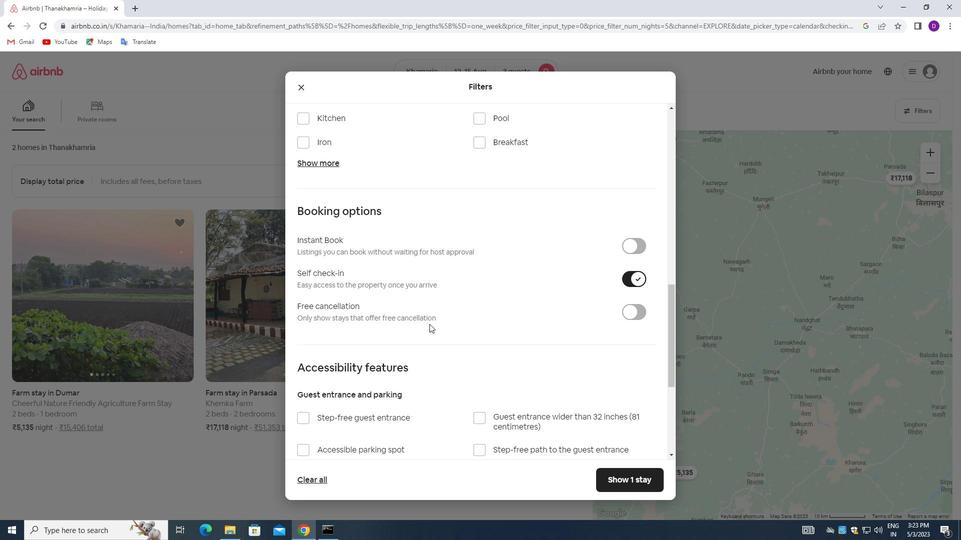 
Action: Mouse scrolled (453, 324) with delta (0, 0)
Screenshot: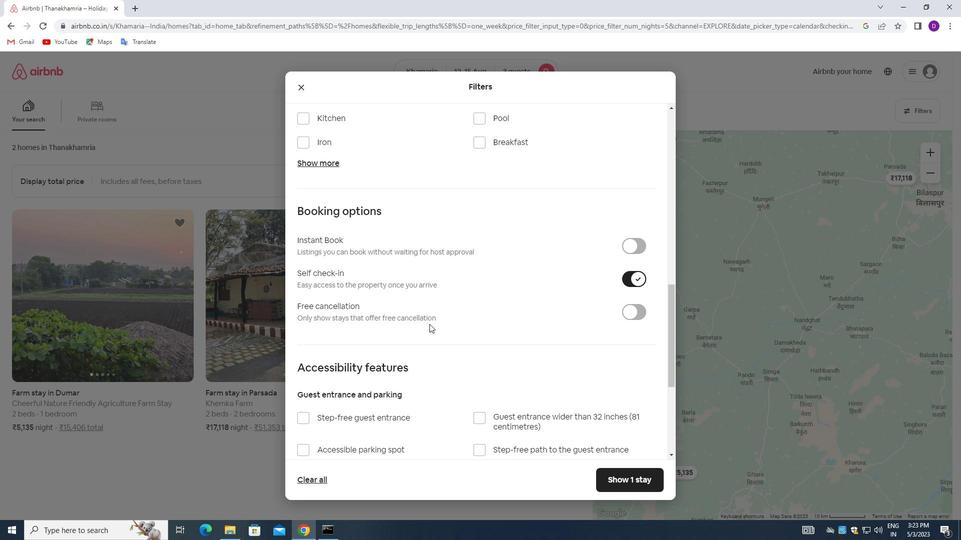 
Action: Mouse moved to (453, 324)
Screenshot: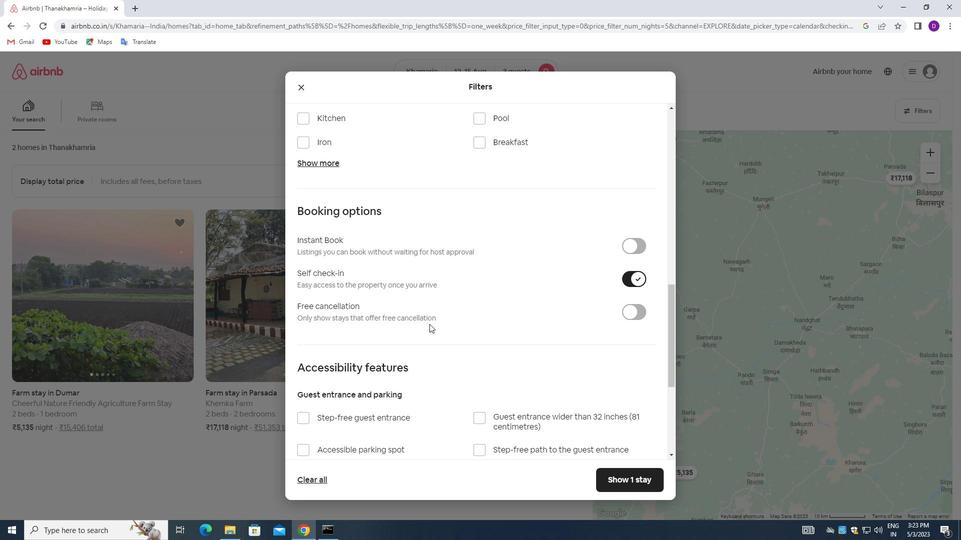 
Action: Mouse scrolled (453, 324) with delta (0, 0)
Screenshot: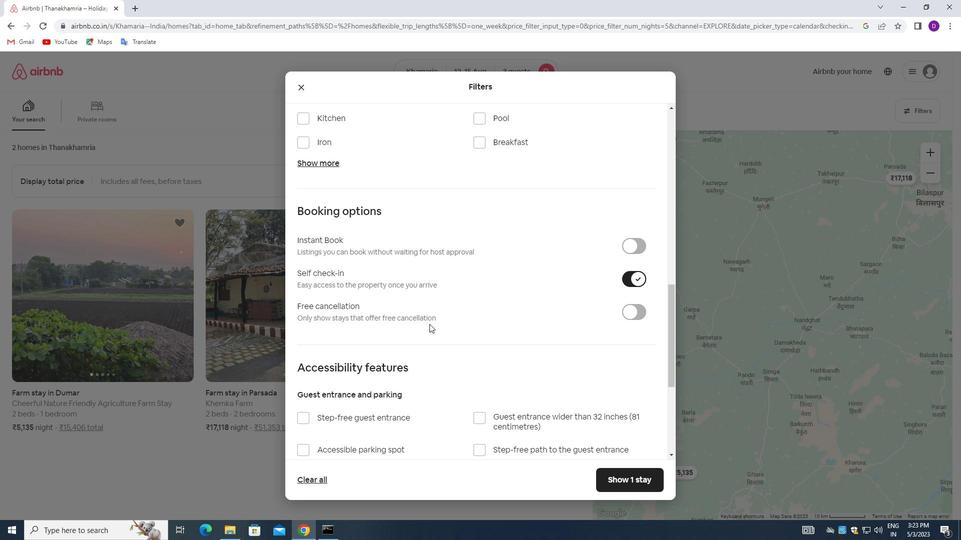 
Action: Mouse moved to (452, 325)
Screenshot: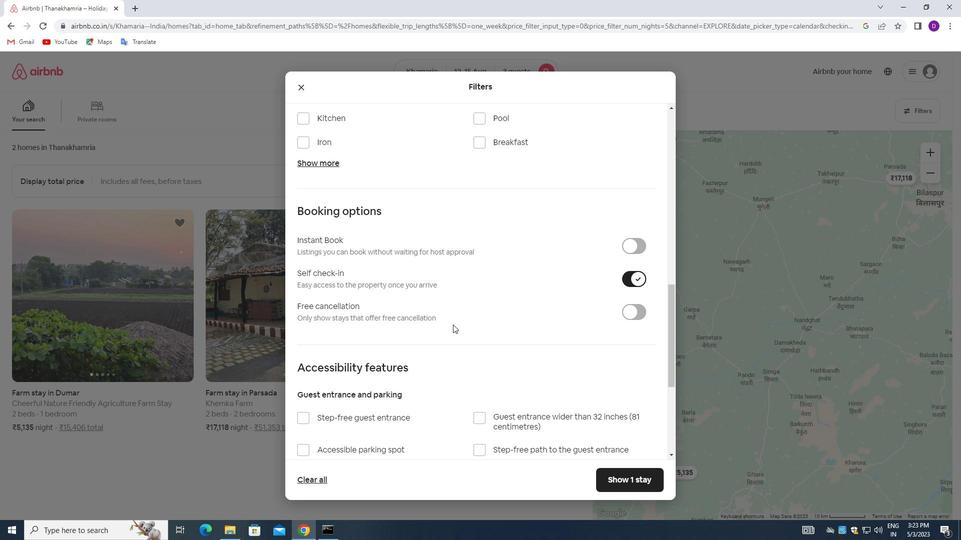 
Action: Mouse scrolled (452, 325) with delta (0, 0)
Screenshot: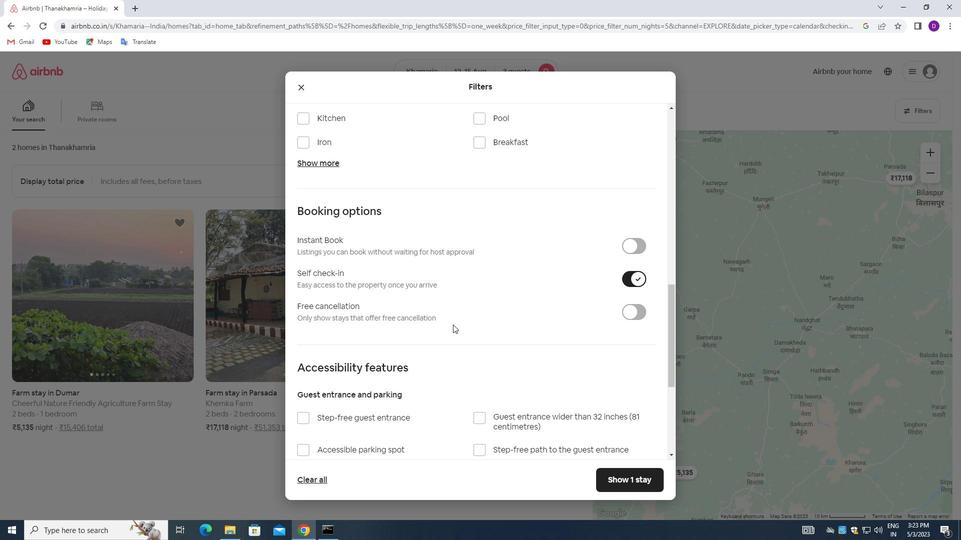 
Action: Mouse moved to (450, 325)
Screenshot: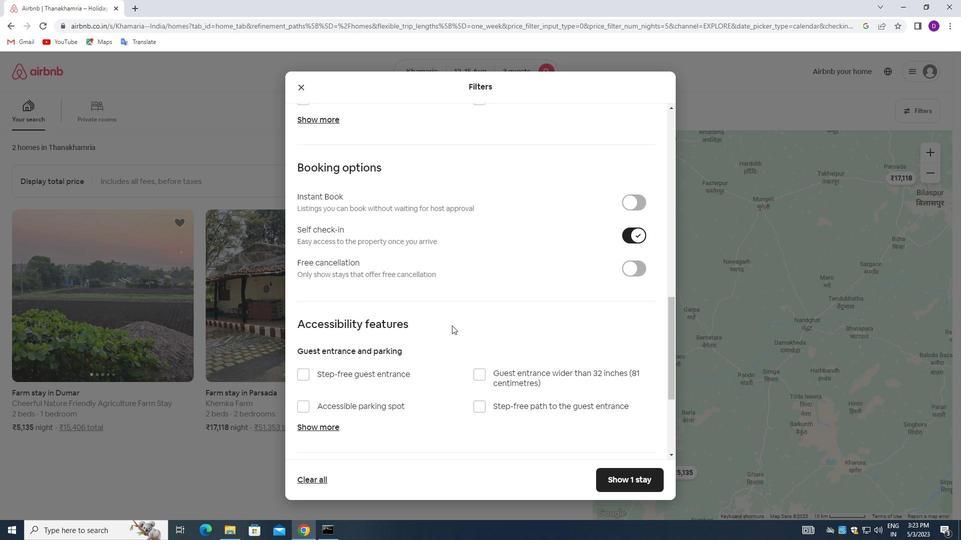 
Action: Mouse scrolled (450, 325) with delta (0, 0)
Screenshot: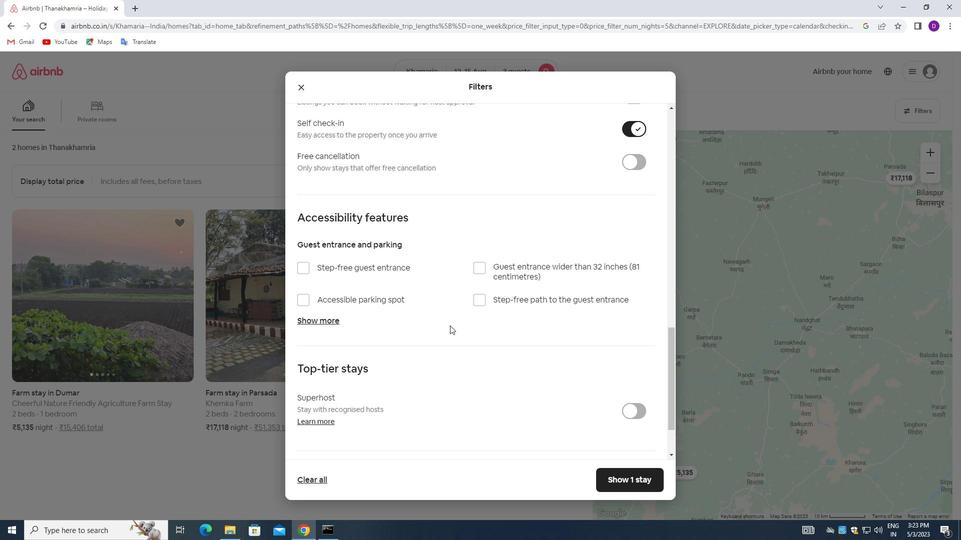 
Action: Mouse scrolled (450, 325) with delta (0, 0)
Screenshot: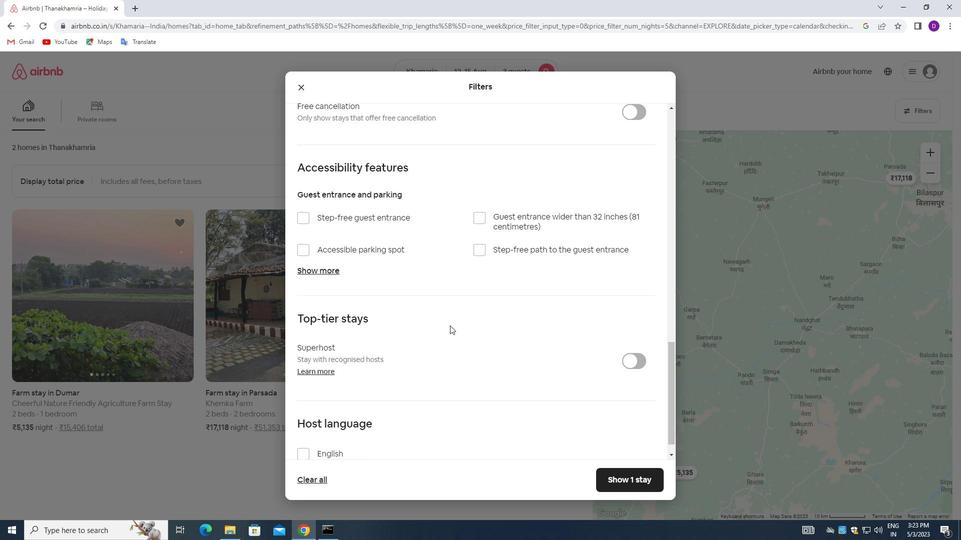 
Action: Mouse scrolled (450, 325) with delta (0, 0)
Screenshot: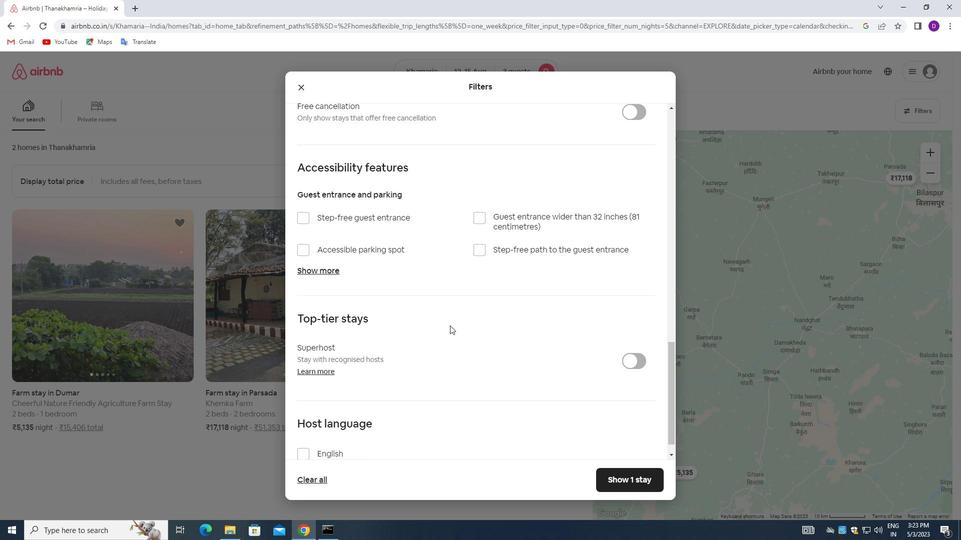 
Action: Mouse scrolled (450, 325) with delta (0, 0)
Screenshot: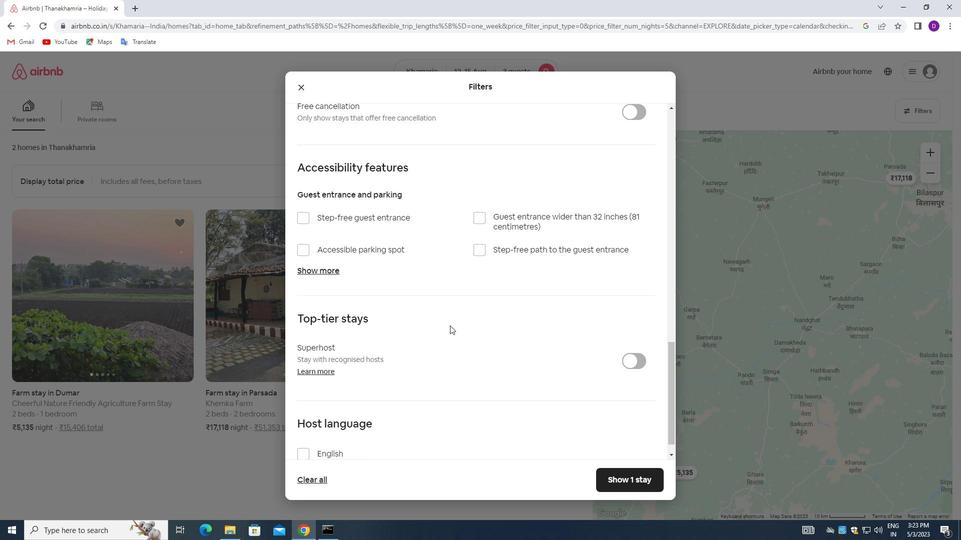 
Action: Mouse scrolled (450, 325) with delta (0, 0)
Screenshot: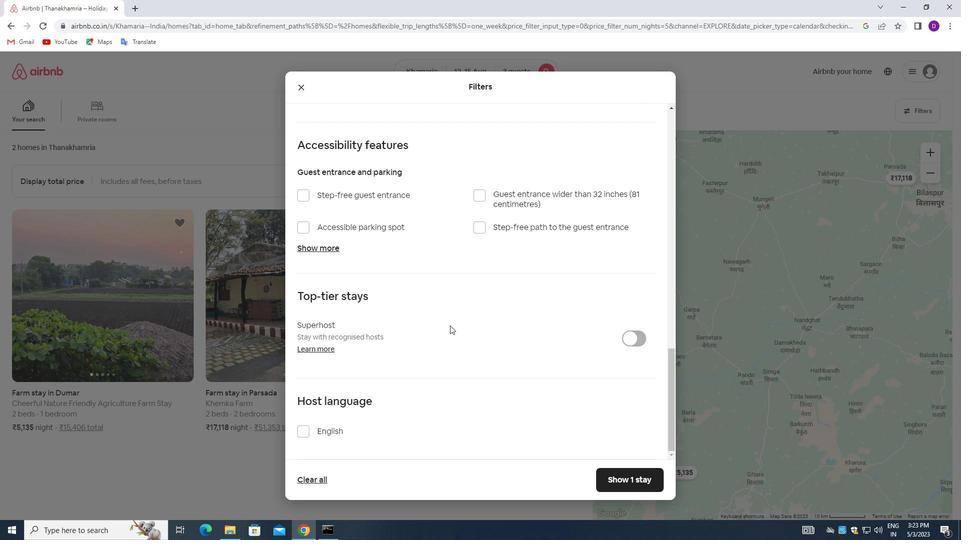
Action: Mouse moved to (449, 326)
Screenshot: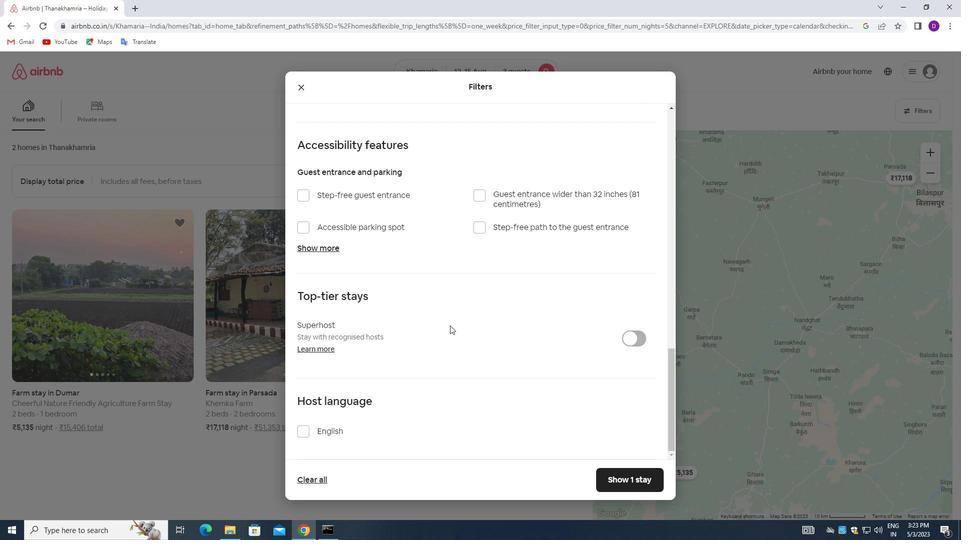 
Action: Mouse scrolled (449, 325) with delta (0, 0)
Screenshot: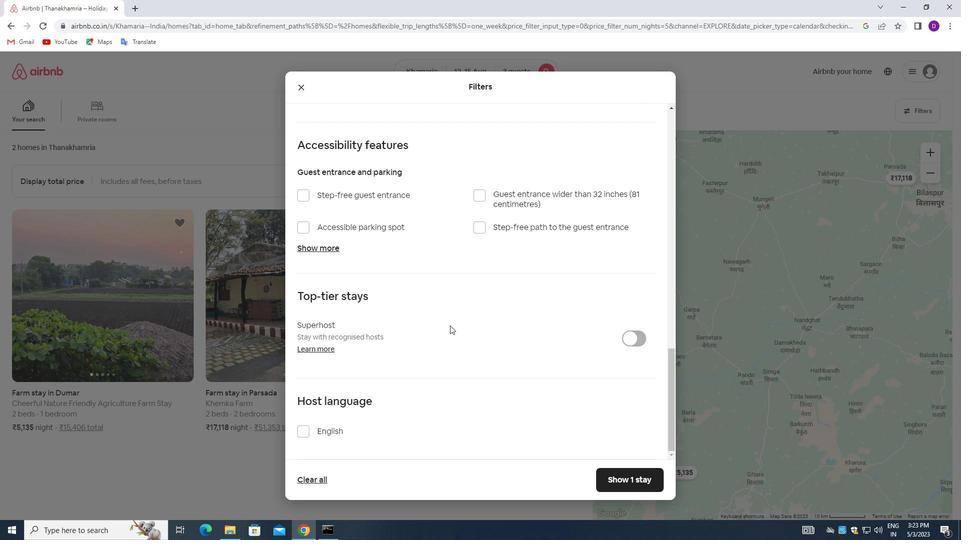 
Action: Mouse moved to (305, 432)
Screenshot: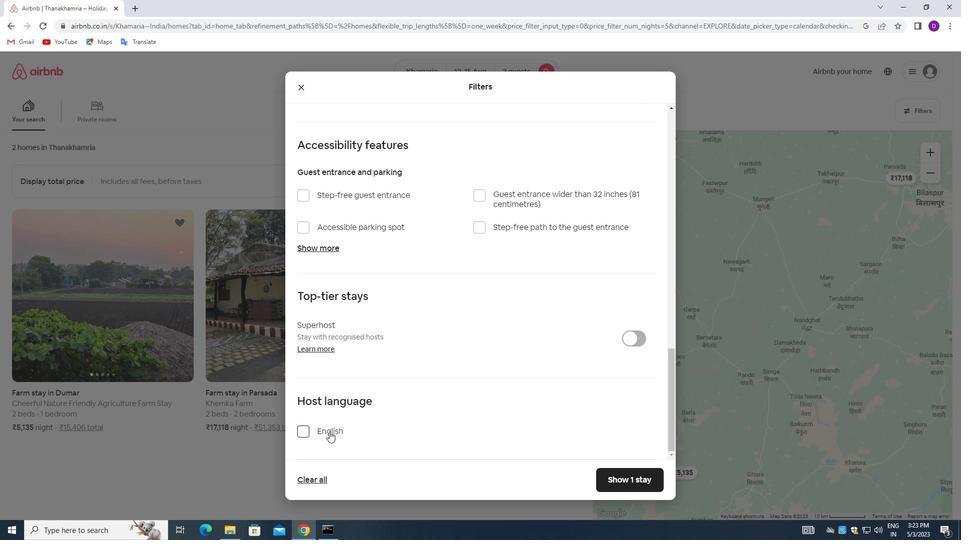 
Action: Mouse pressed left at (305, 432)
Screenshot: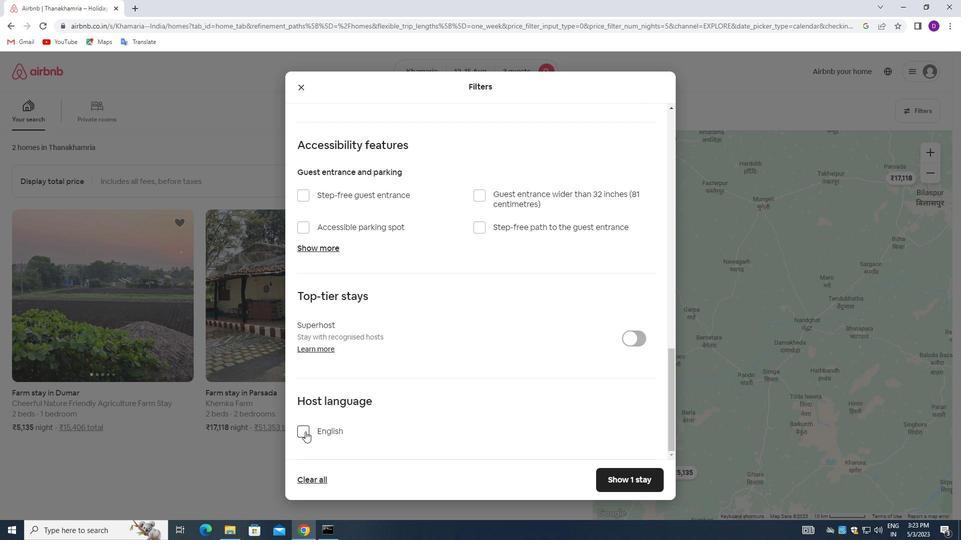 
Action: Mouse moved to (523, 406)
Screenshot: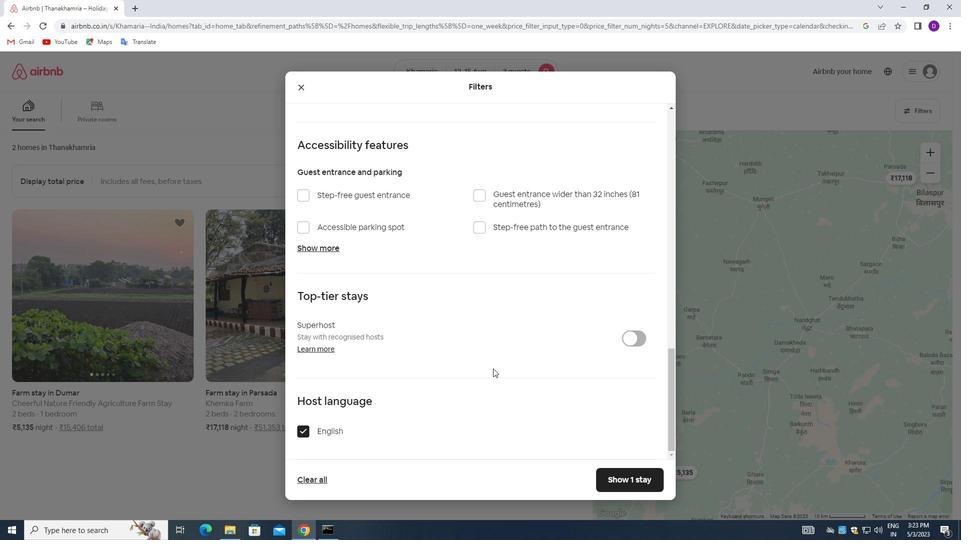 
Action: Mouse scrolled (523, 405) with delta (0, 0)
Screenshot: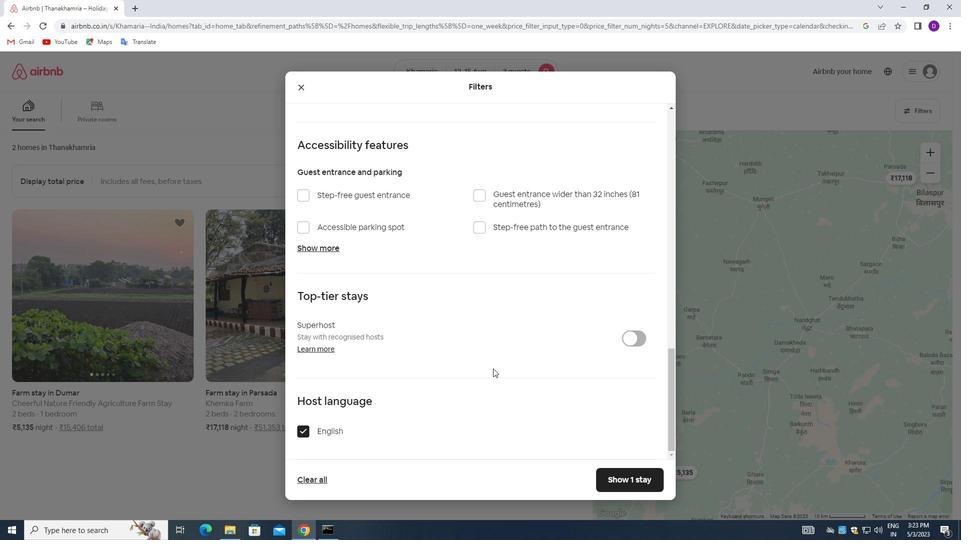 
Action: Mouse moved to (532, 416)
Screenshot: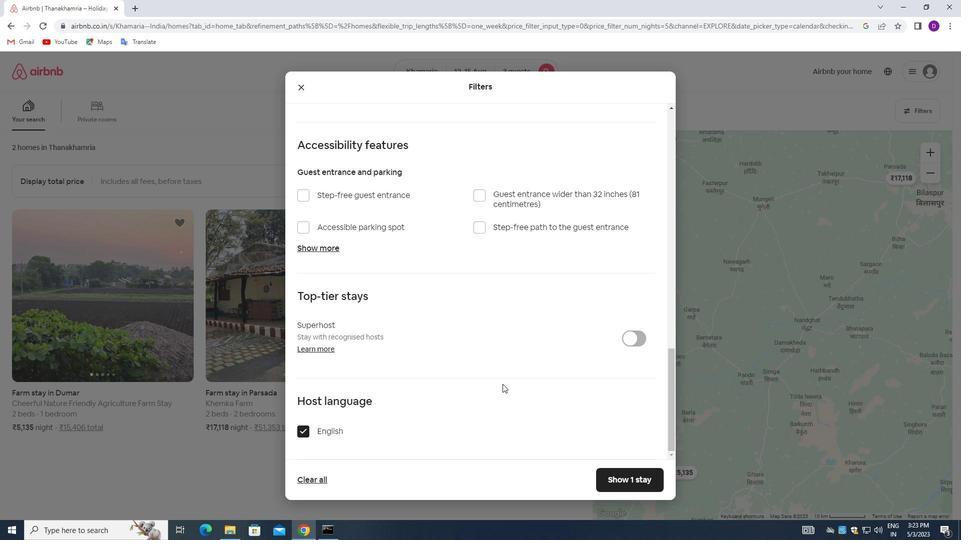 
Action: Mouse scrolled (532, 416) with delta (0, 0)
Screenshot: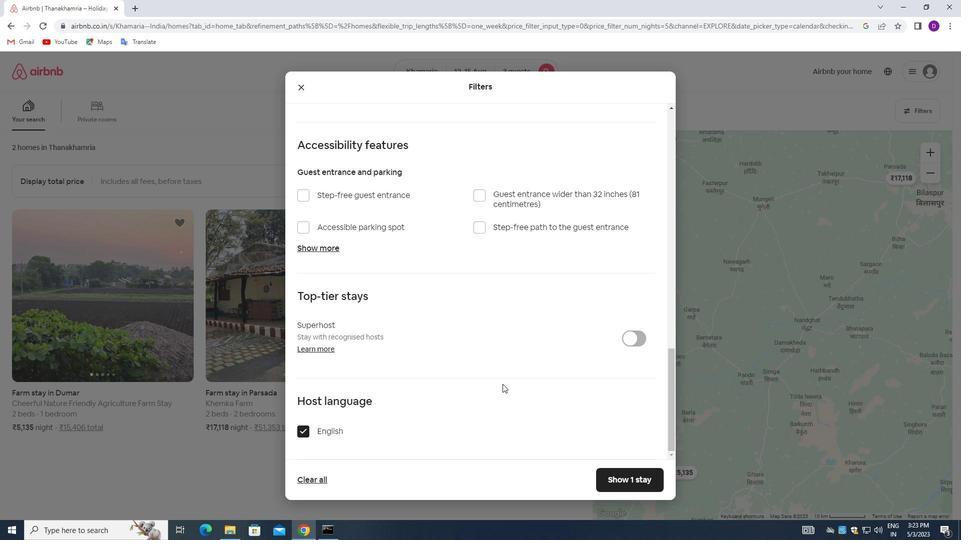 
Action: Mouse moved to (544, 421)
Screenshot: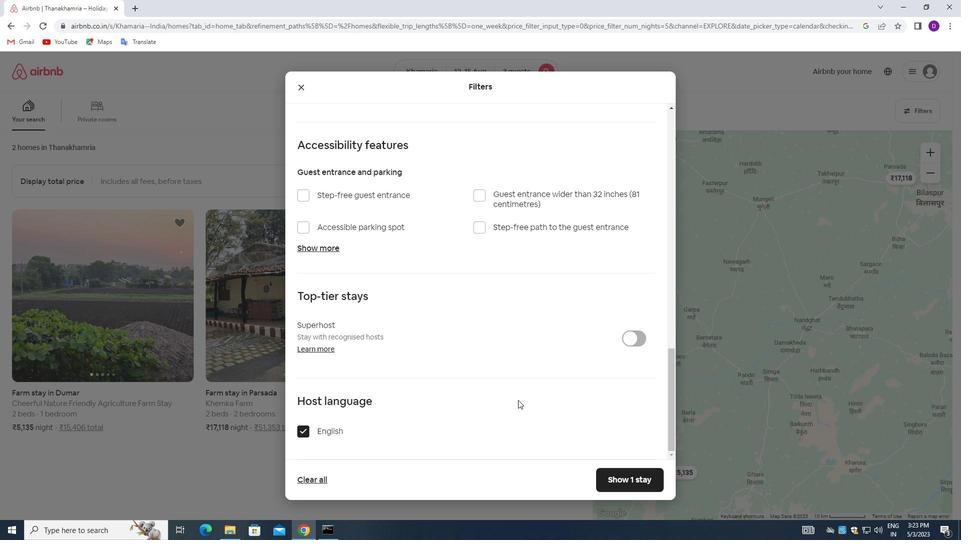 
Action: Mouse scrolled (544, 421) with delta (0, 0)
Screenshot: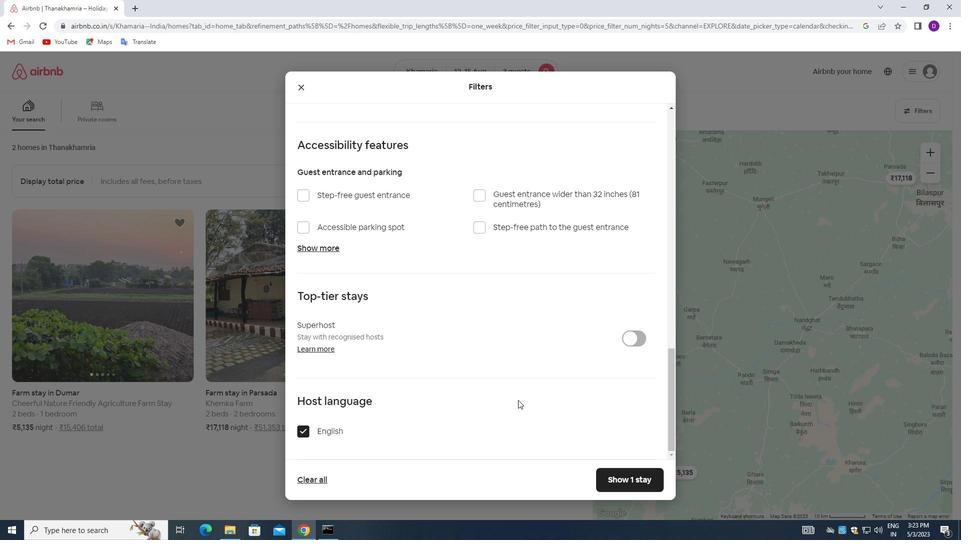 
Action: Mouse moved to (610, 475)
Screenshot: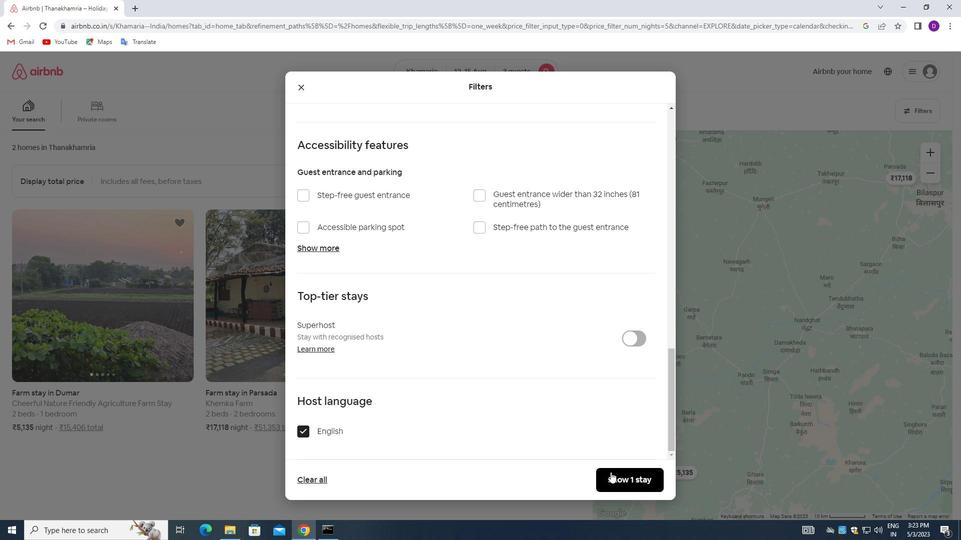 
Action: Mouse pressed left at (610, 475)
Screenshot: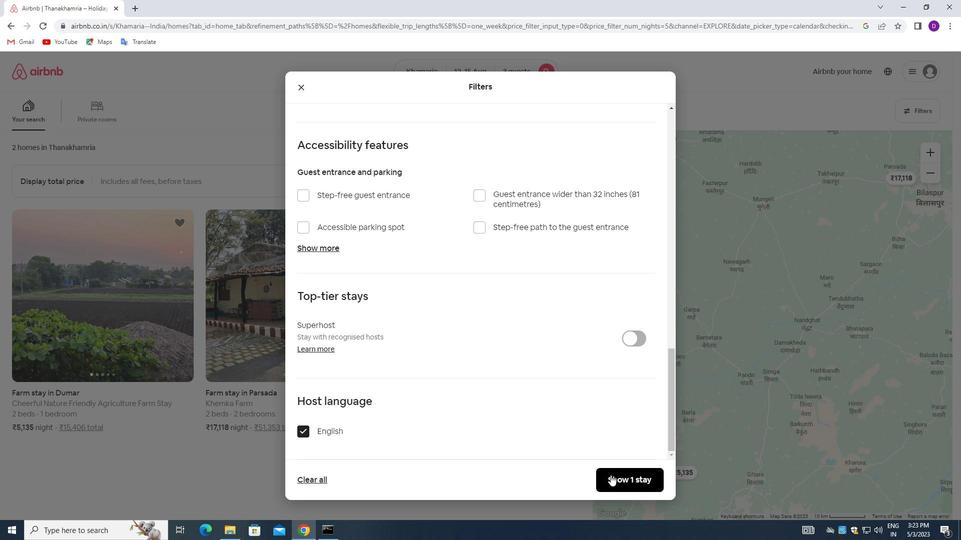 
Action: Mouse moved to (705, 290)
Screenshot: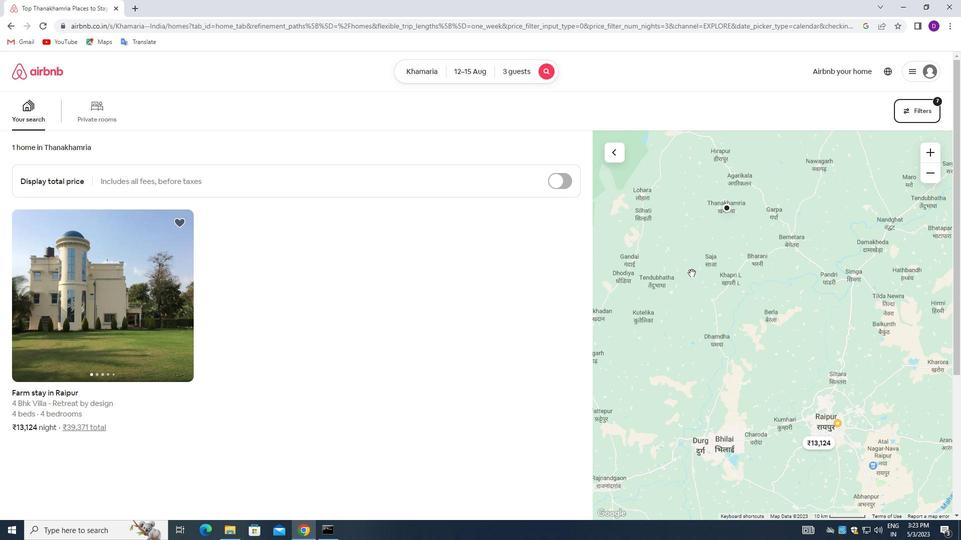 
Action: Mouse scrolled (705, 290) with delta (0, 0)
Screenshot: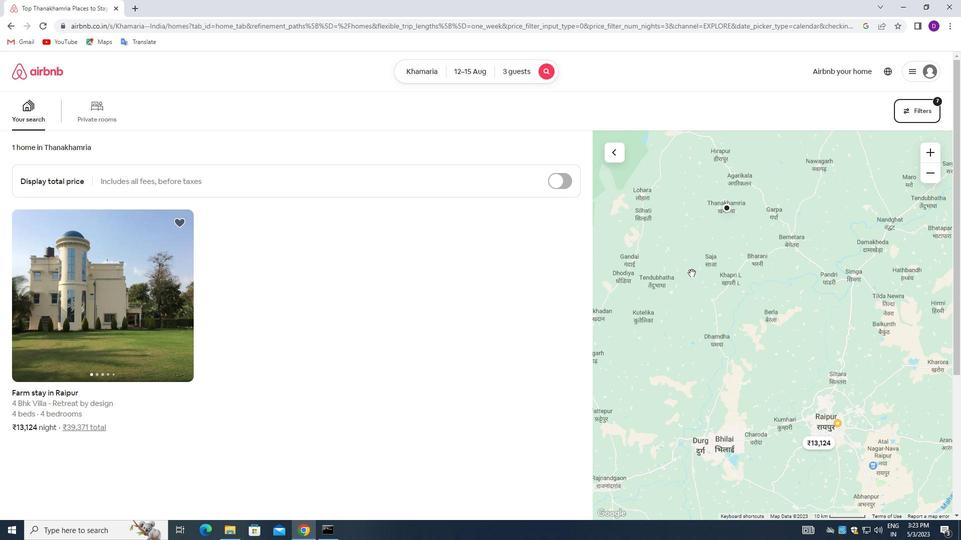 
Action: Mouse moved to (696, 320)
Screenshot: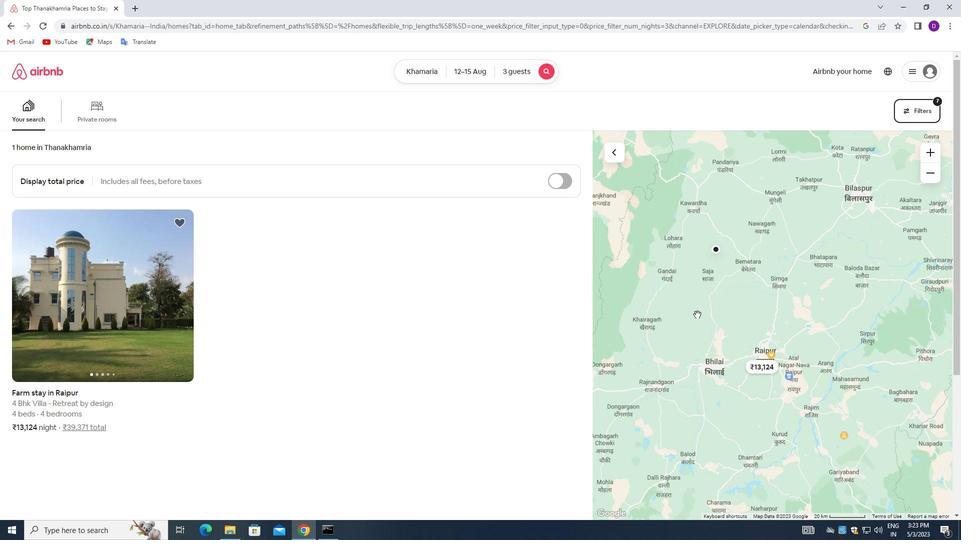
Action: Mouse scrolled (696, 319) with delta (0, 0)
Screenshot: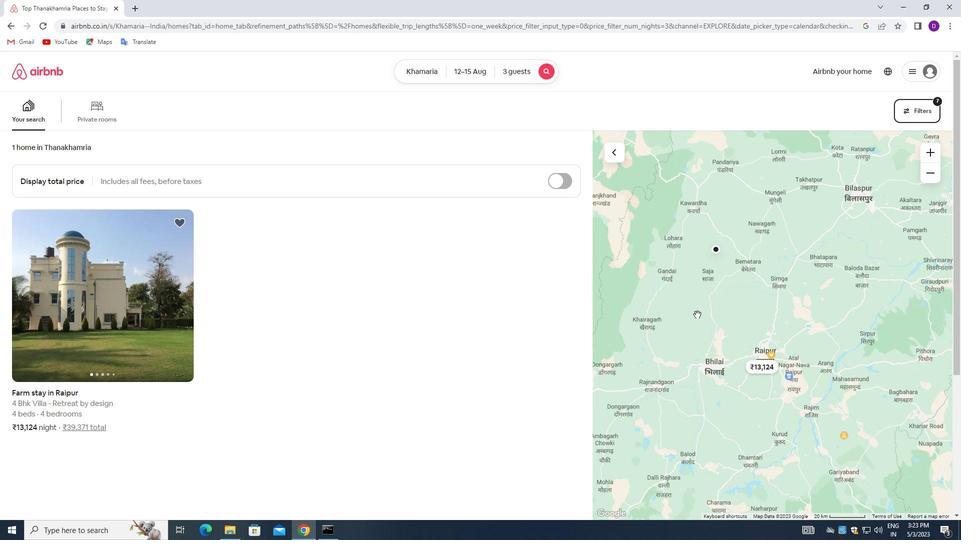 
Action: Mouse moved to (695, 321)
Screenshot: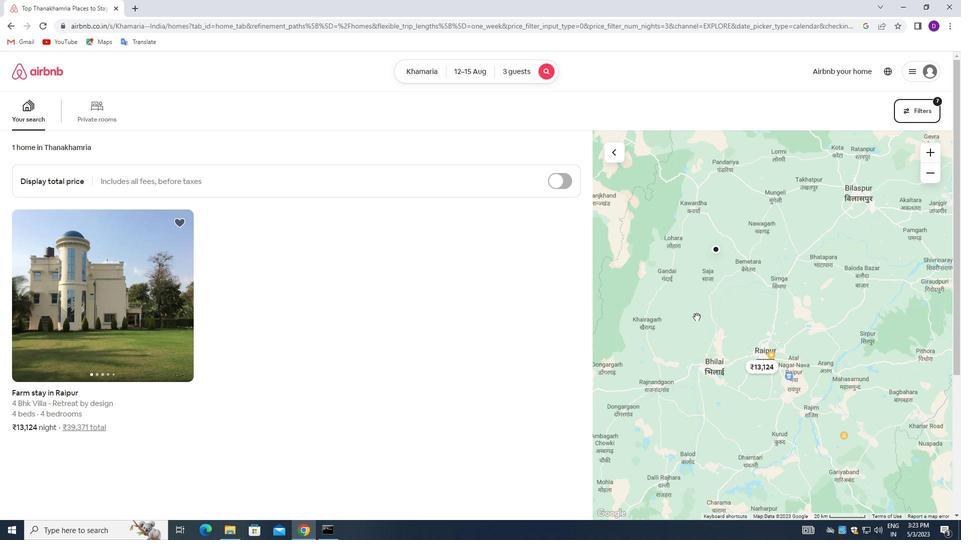 
Action: Mouse scrolled (695, 321) with delta (0, 0)
Screenshot: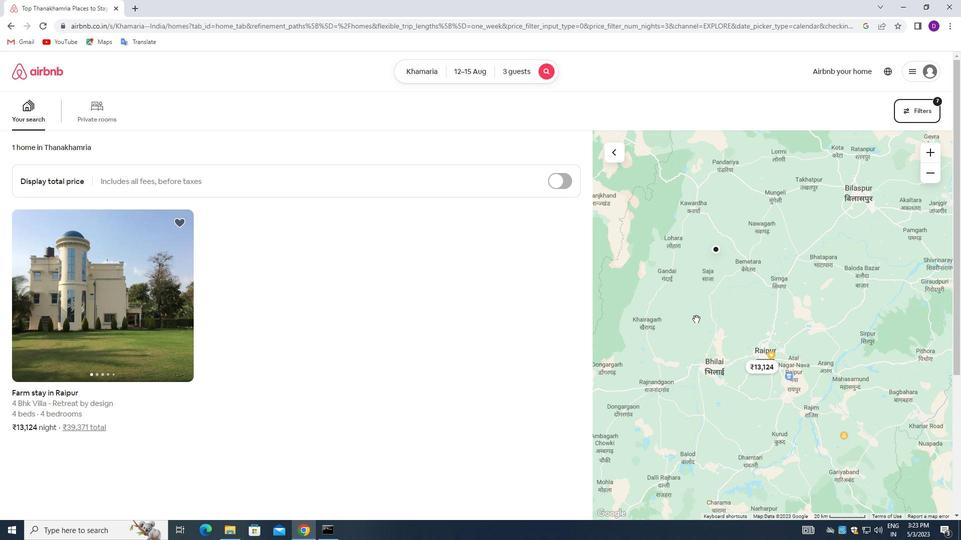 
Action: Mouse moved to (690, 326)
Screenshot: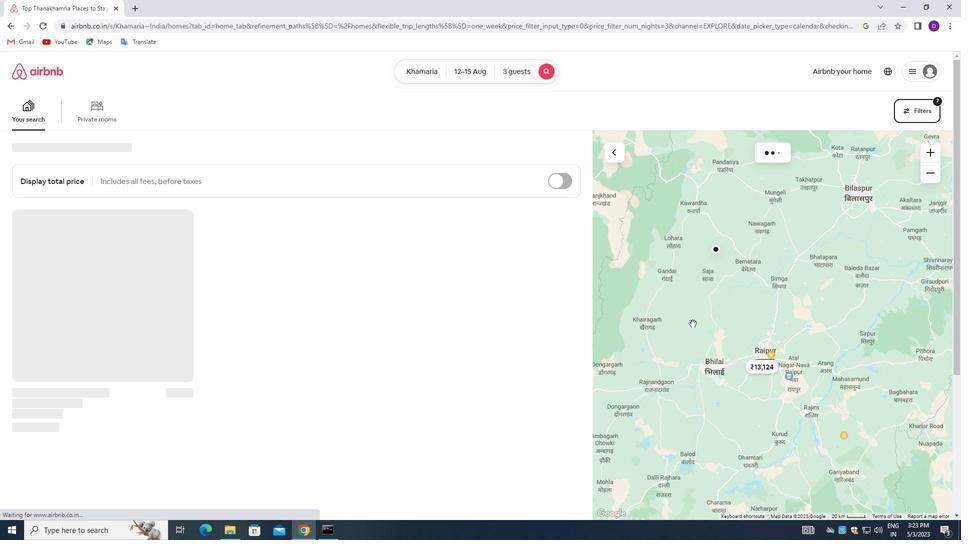 
Action: Mouse scrolled (690, 326) with delta (0, 0)
Screenshot: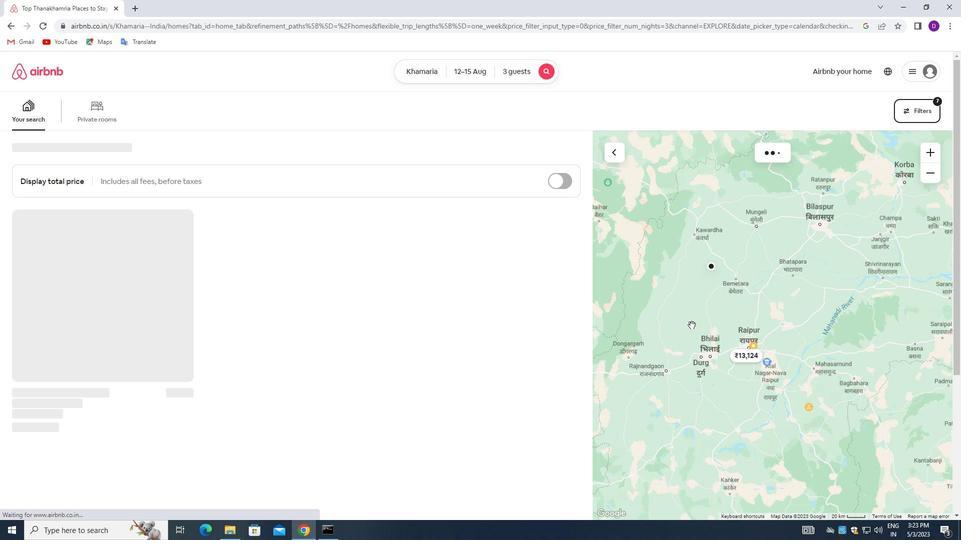 
Action: Mouse moved to (689, 329)
Screenshot: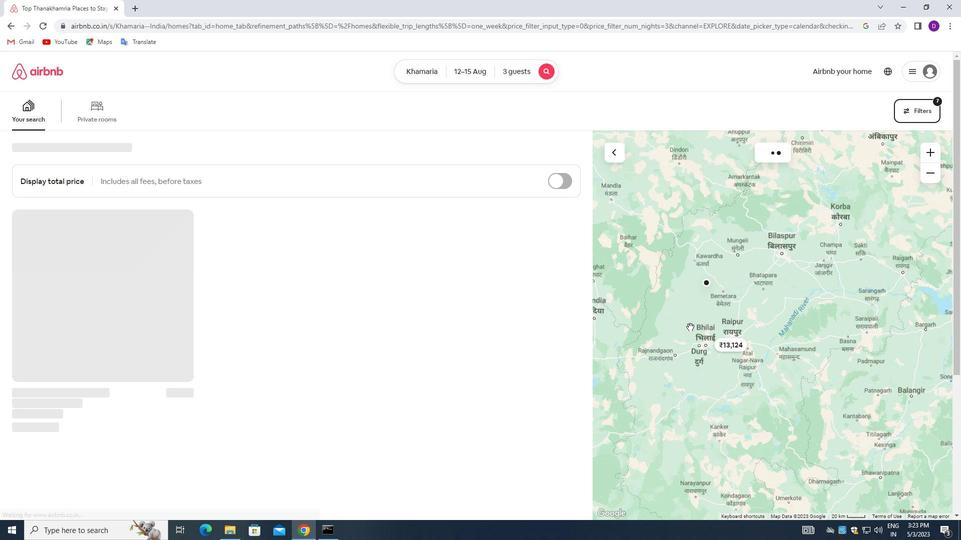 
Action: Mouse scrolled (689, 328) with delta (0, 0)
Screenshot: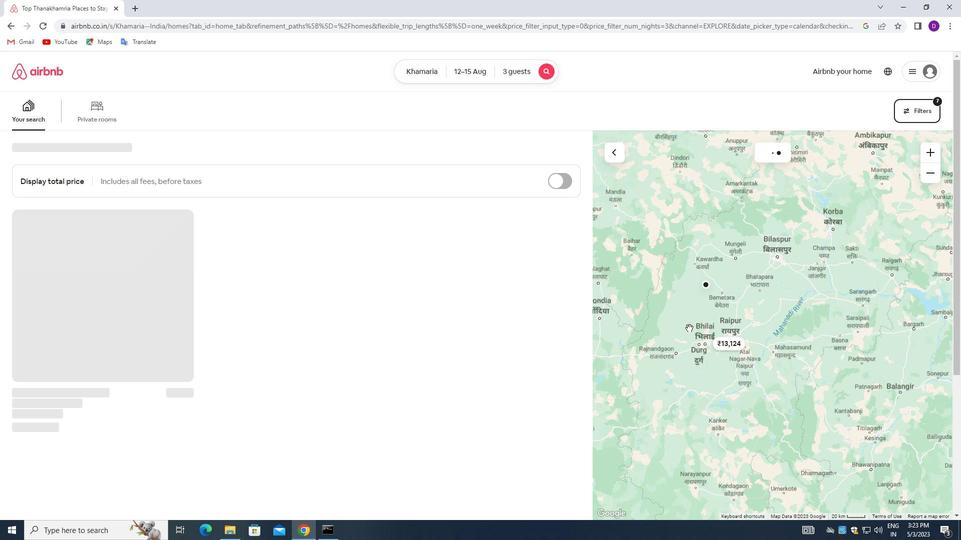 
Action: Mouse moved to (687, 330)
Screenshot: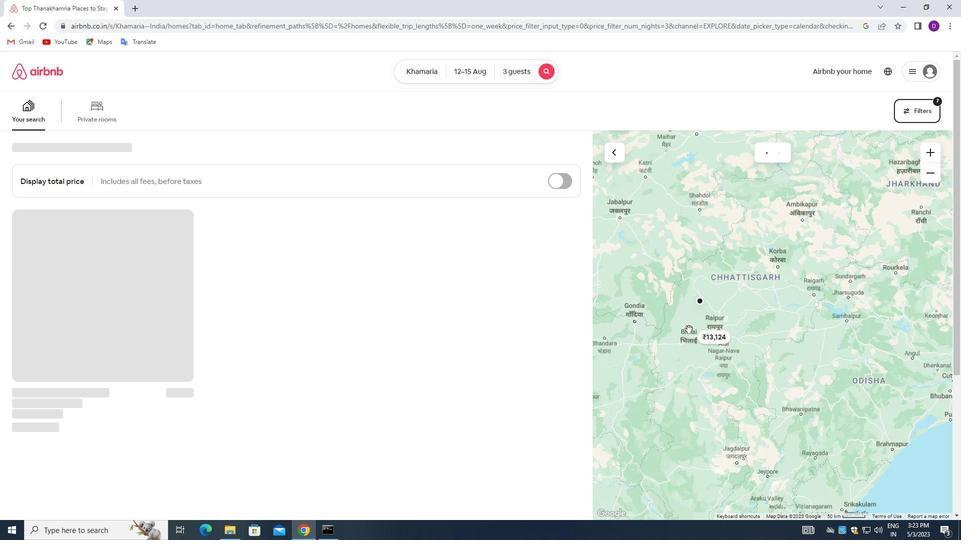
Action: Mouse scrolled (687, 330) with delta (0, 0)
Screenshot: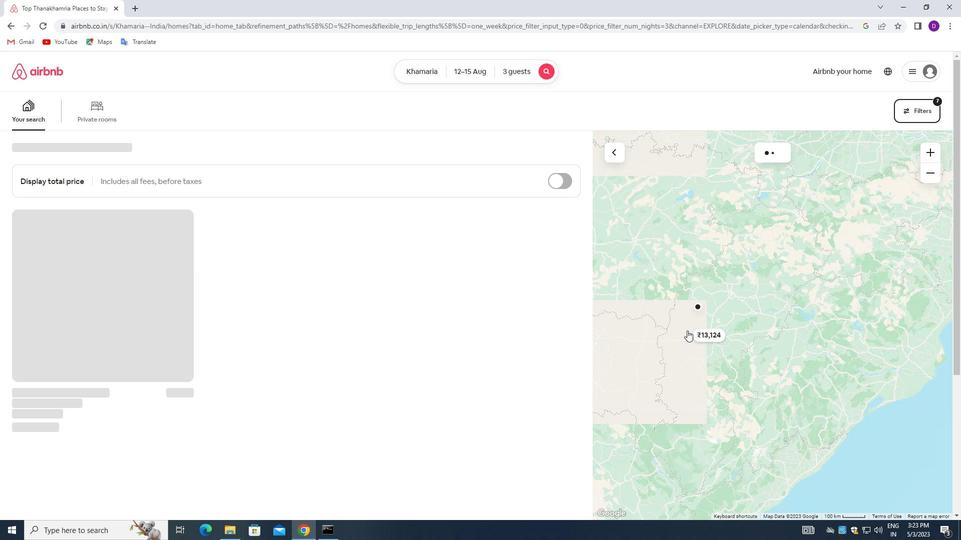 
Action: Mouse moved to (681, 325)
Screenshot: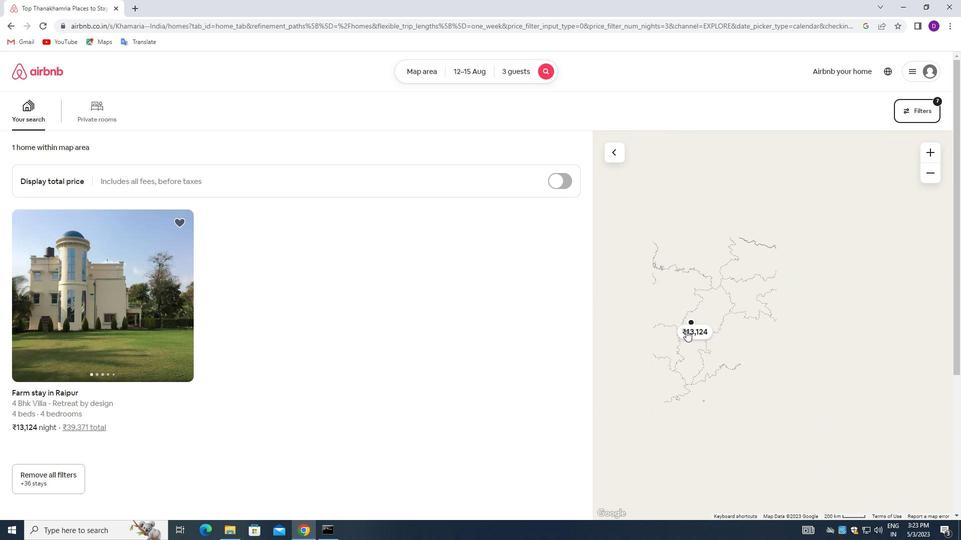
